 Task: Create a task  Integrate website with a new search engine optimization (SEO) tool , assign it to team member softage.1@softage.net in the project AutoBoost and update the status of the task to  On Track  , set the priority of the task to Low
Action: Mouse moved to (81, 277)
Screenshot: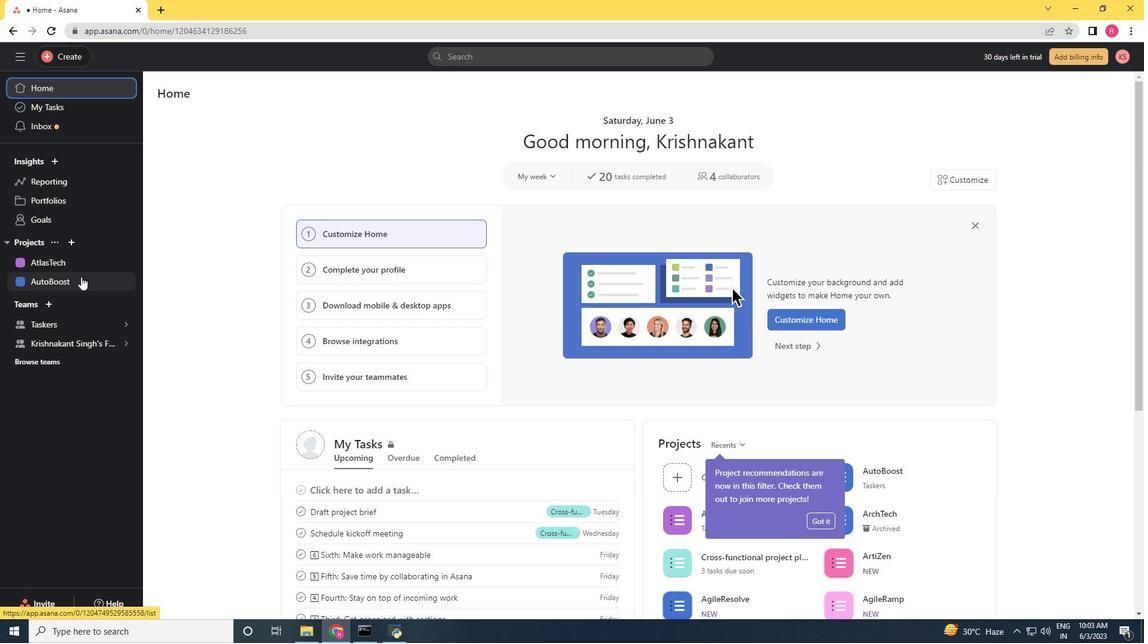 
Action: Mouse pressed left at (81, 277)
Screenshot: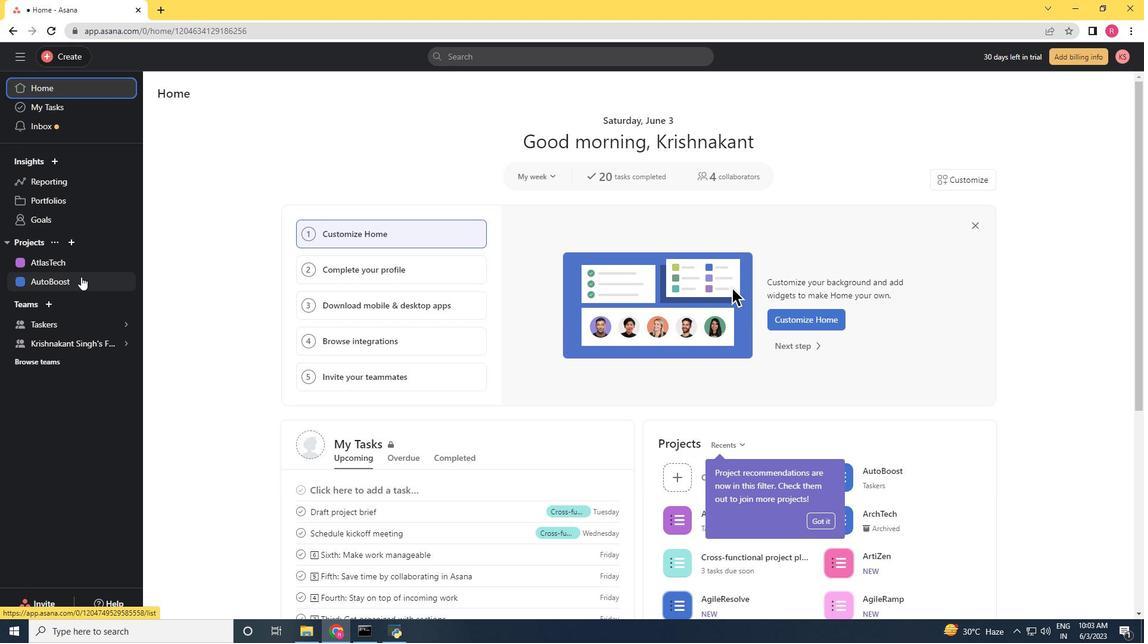 
Action: Mouse moved to (69, 61)
Screenshot: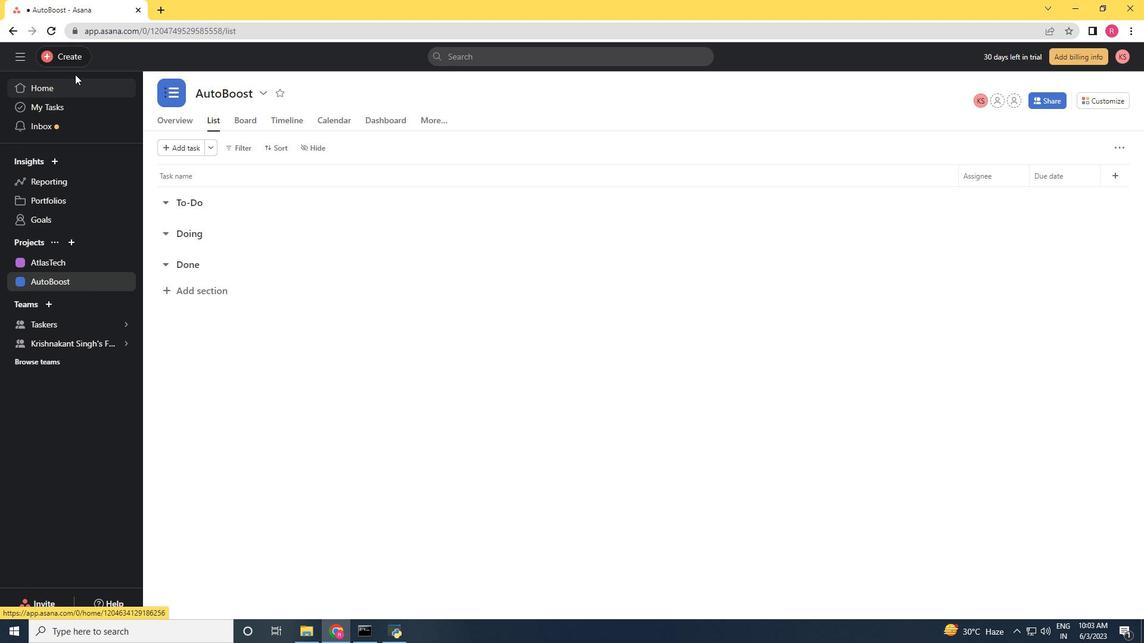 
Action: Mouse pressed left at (69, 61)
Screenshot: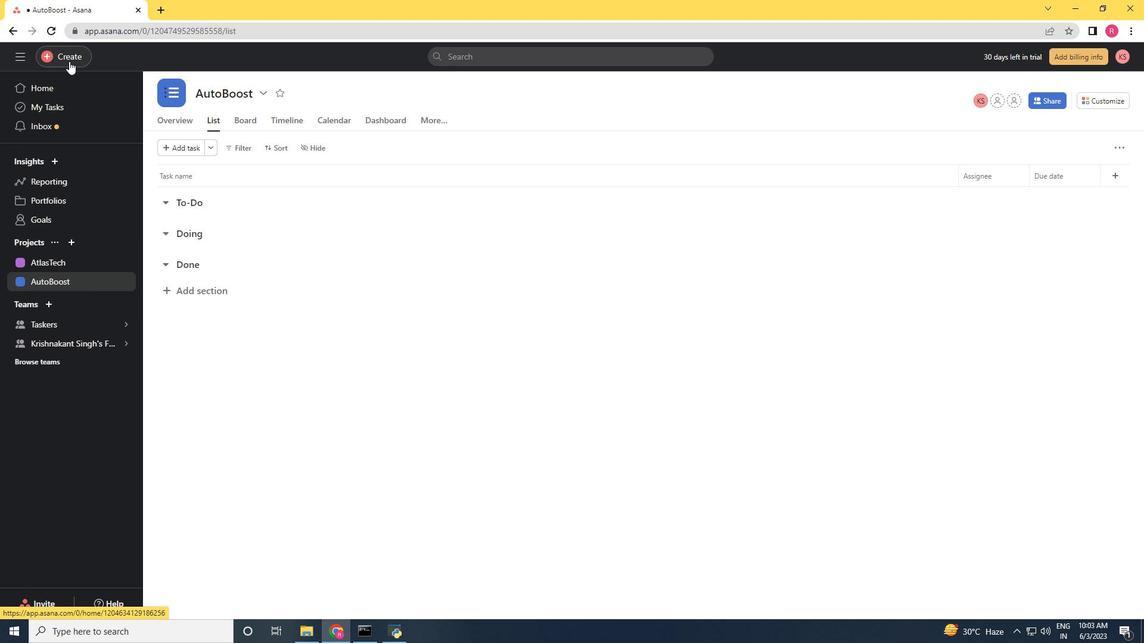 
Action: Mouse moved to (165, 65)
Screenshot: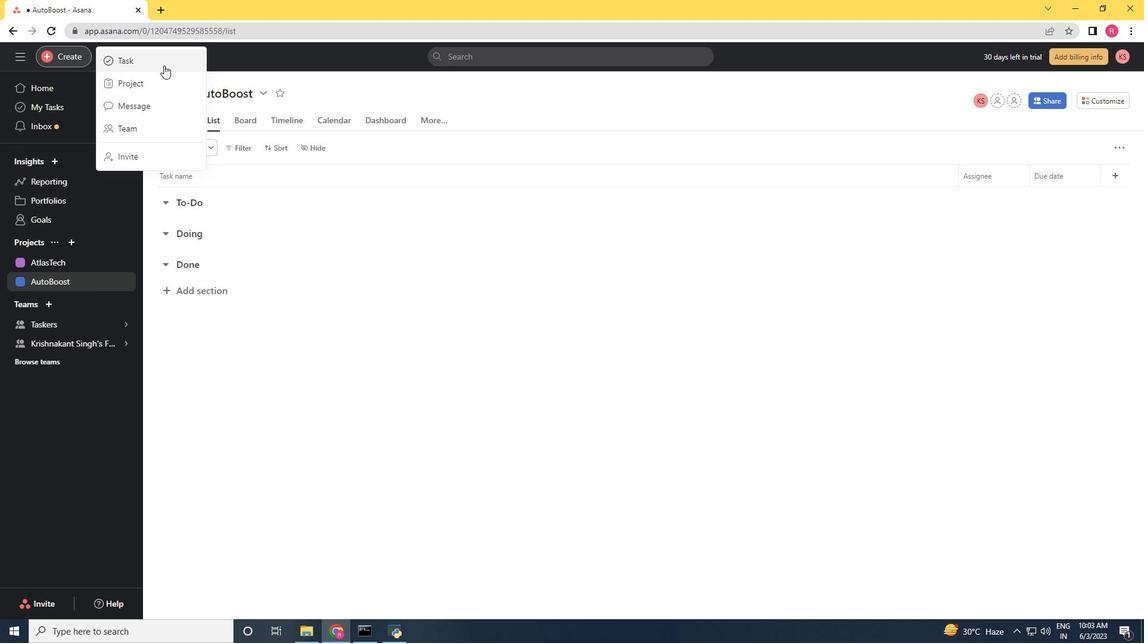
Action: Mouse pressed left at (165, 65)
Screenshot: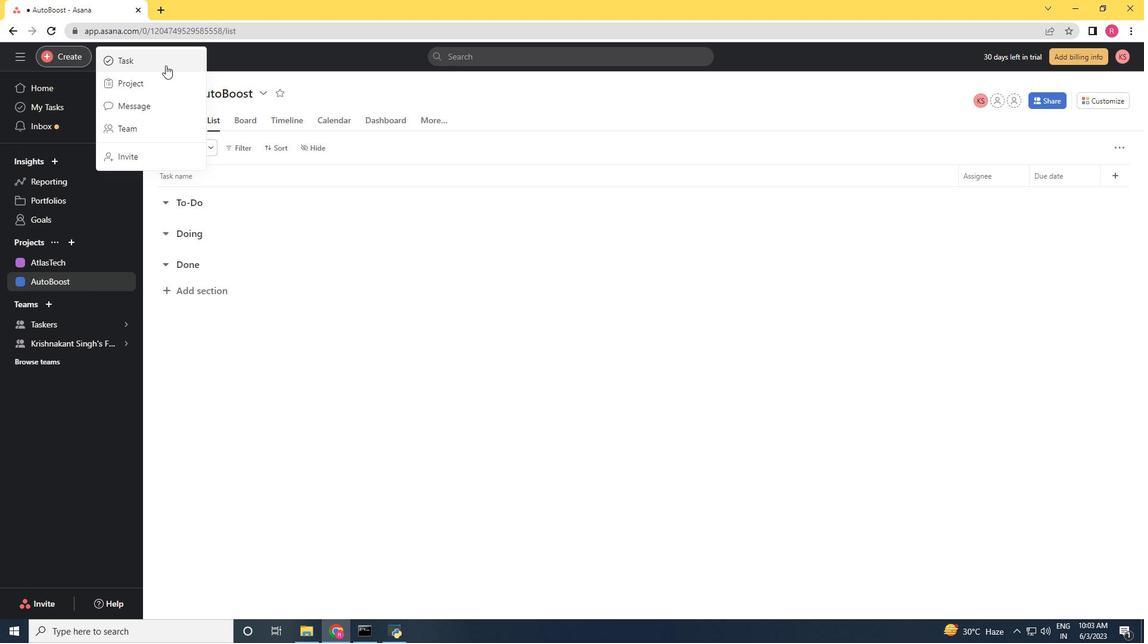 
Action: Mouse moved to (148, 71)
Screenshot: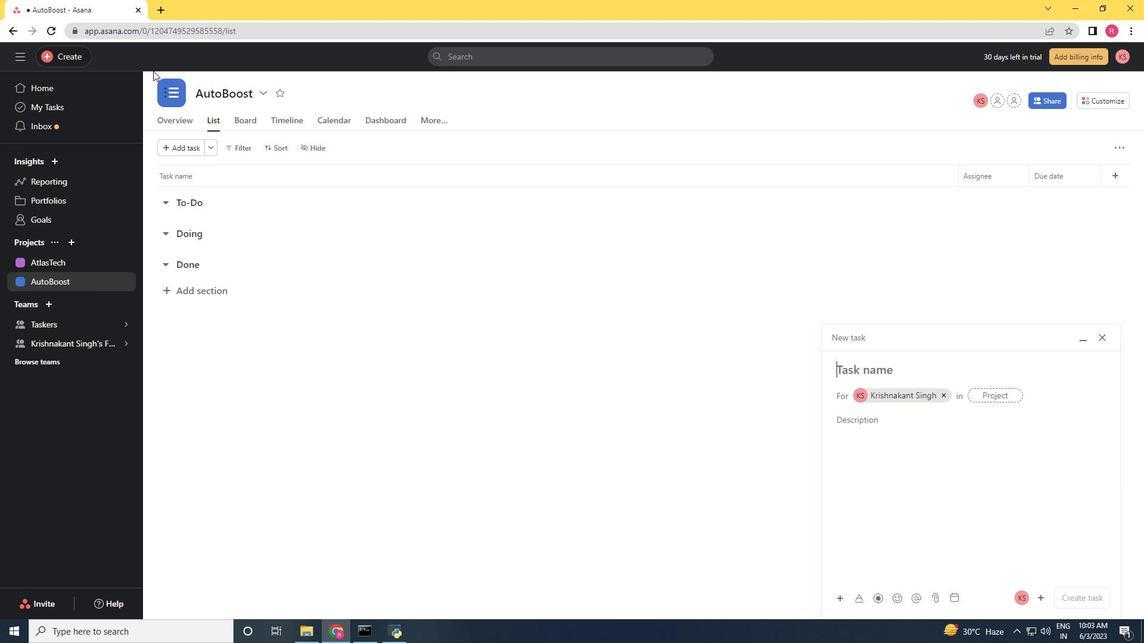 
Action: Key pressed <Key.shift>Integrate<Key.space>website<Key.space>with<Key.space>a<Key.space>new<Key.space>search<Key.space>engine<Key.space>optimization<Key.space><Key.shift_r><Key.shift_r><Key.shift_r><Key.shift_r>(SEO<Key.shift_r><Key.shift_r><Key.shift_r><Key.shift_r><Key.shift_r><Key.shift_r><Key.shift_r><Key.shift_r>)<Key.space>tool
Screenshot: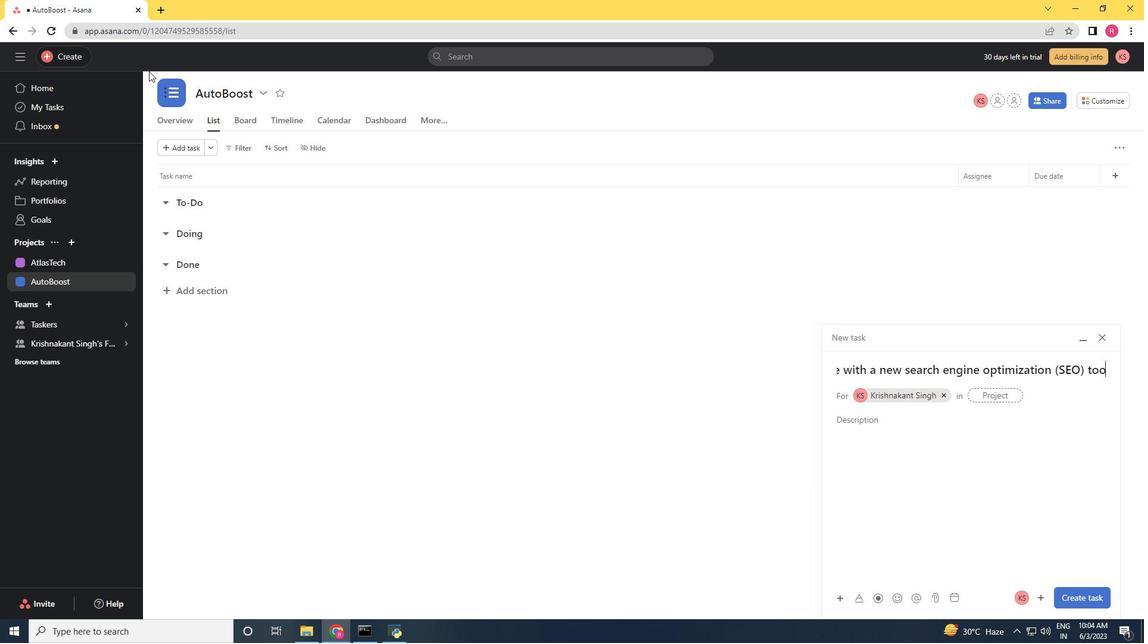 
Action: Mouse moved to (946, 396)
Screenshot: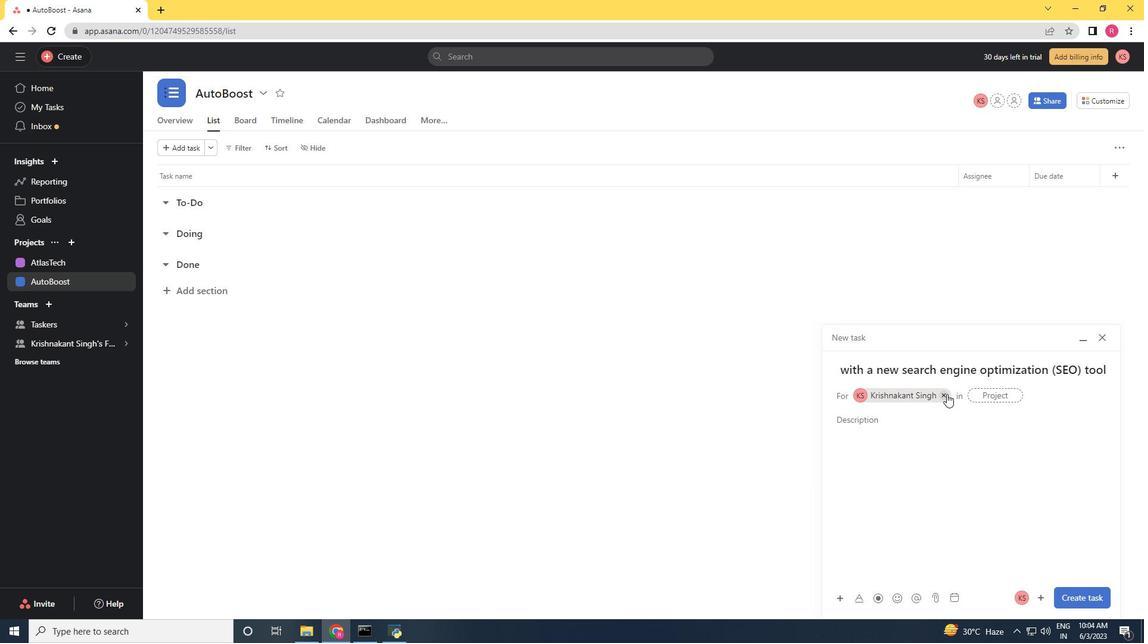 
Action: Mouse pressed left at (946, 396)
Screenshot: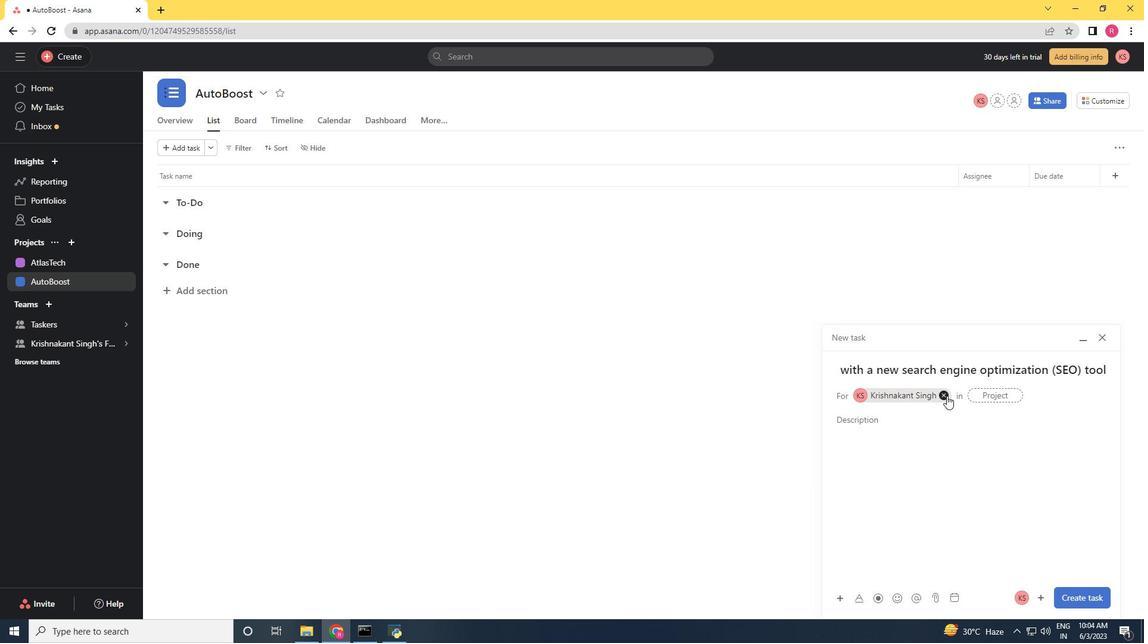 
Action: Mouse moved to (905, 391)
Screenshot: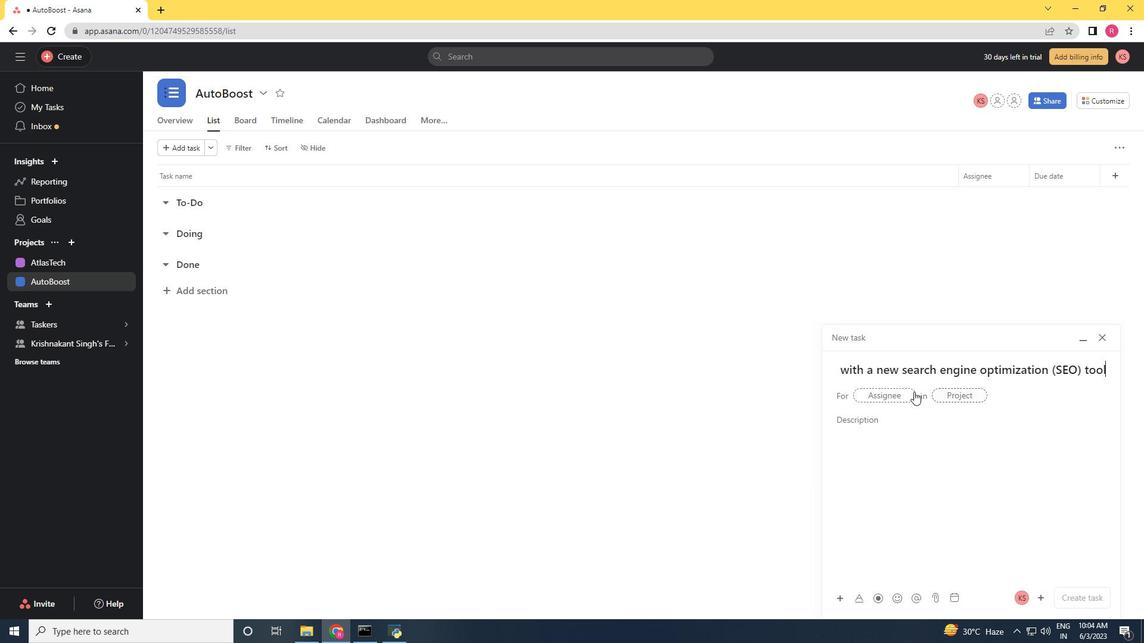 
Action: Mouse pressed left at (905, 391)
Screenshot: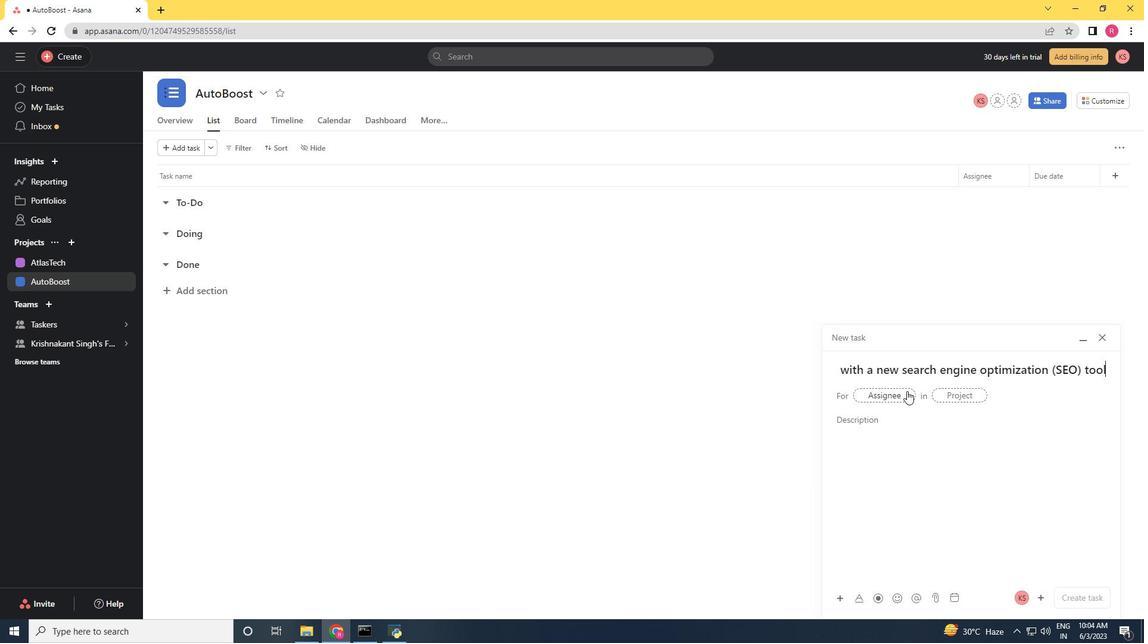 
Action: Mouse moved to (710, 496)
Screenshot: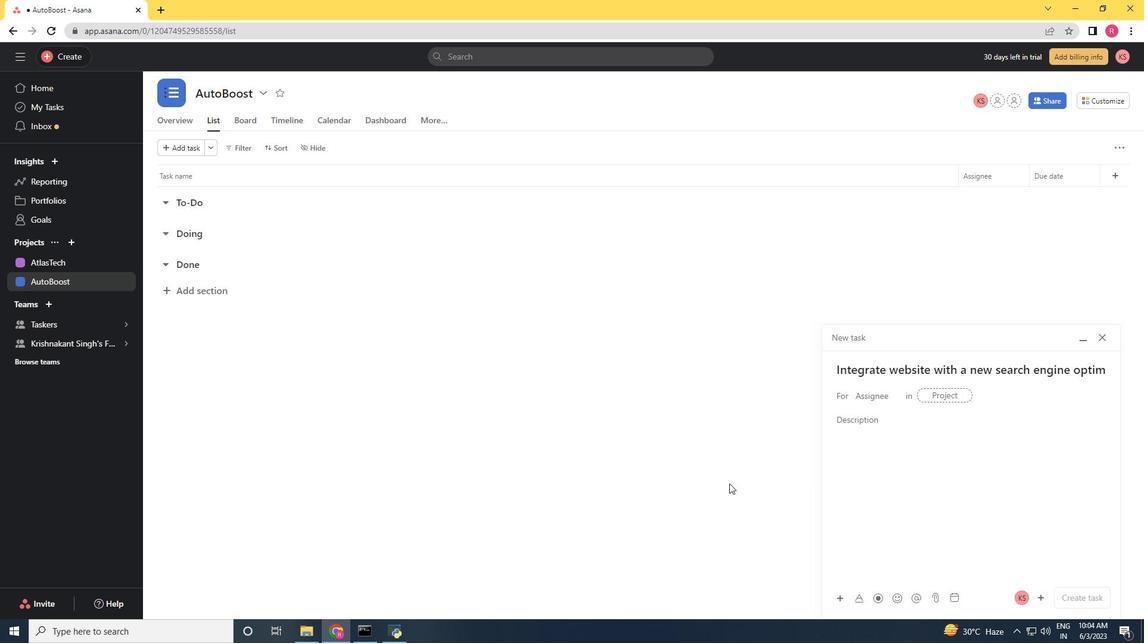 
Action: Key pressed softage.1<Key.shift>@softage.nt<Key.backspace>et
Screenshot: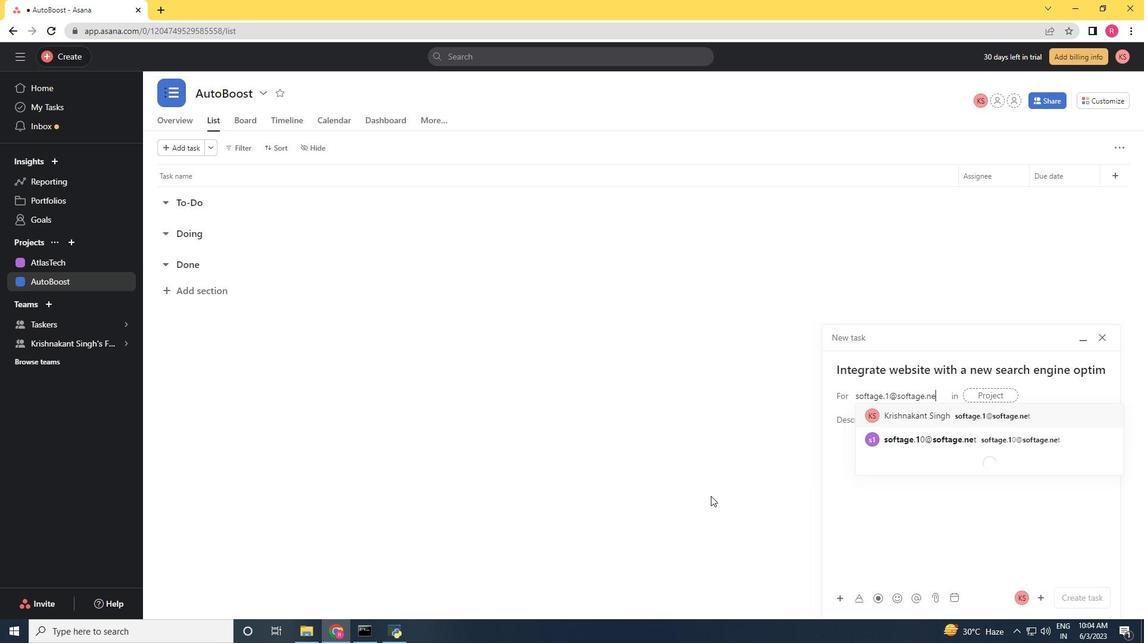 
Action: Mouse moved to (992, 395)
Screenshot: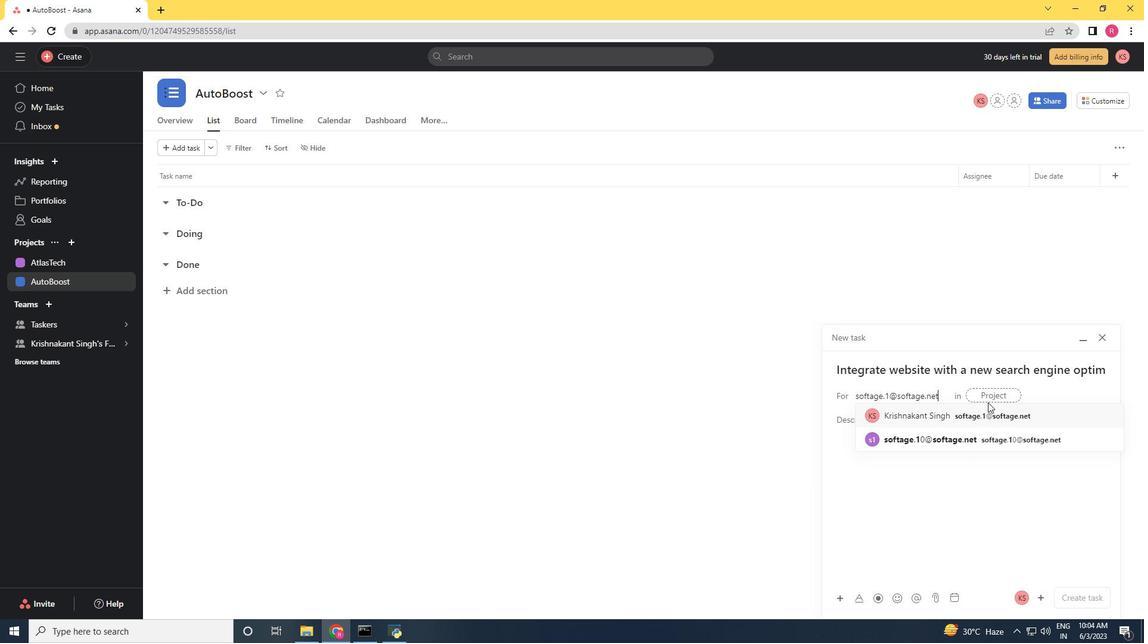 
Action: Mouse pressed left at (992, 395)
Screenshot: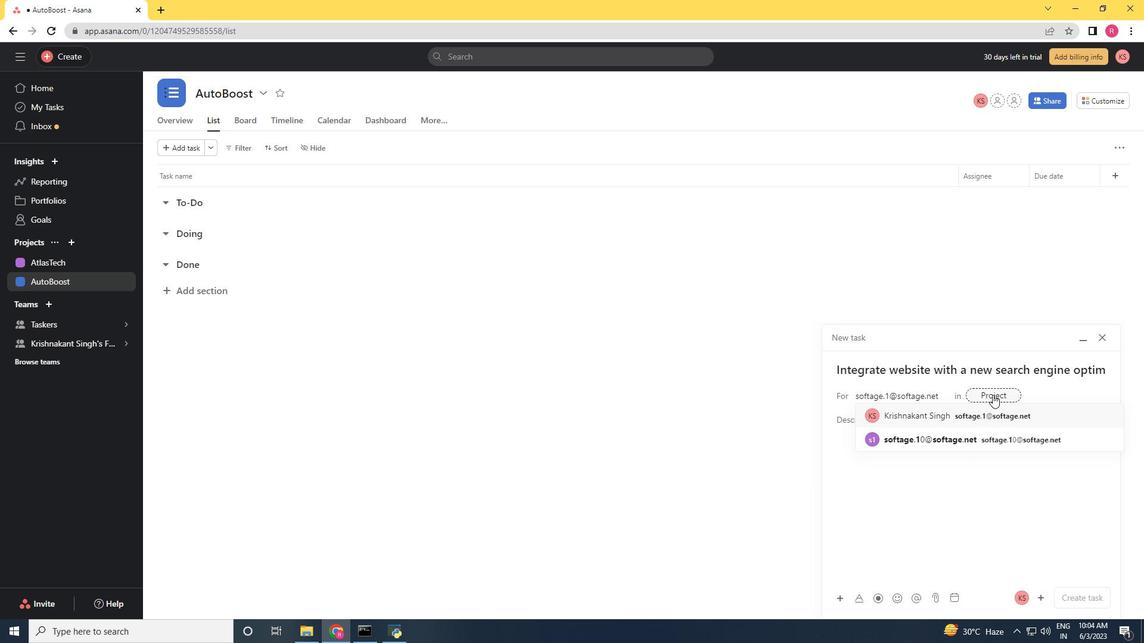 
Action: Mouse moved to (794, 421)
Screenshot: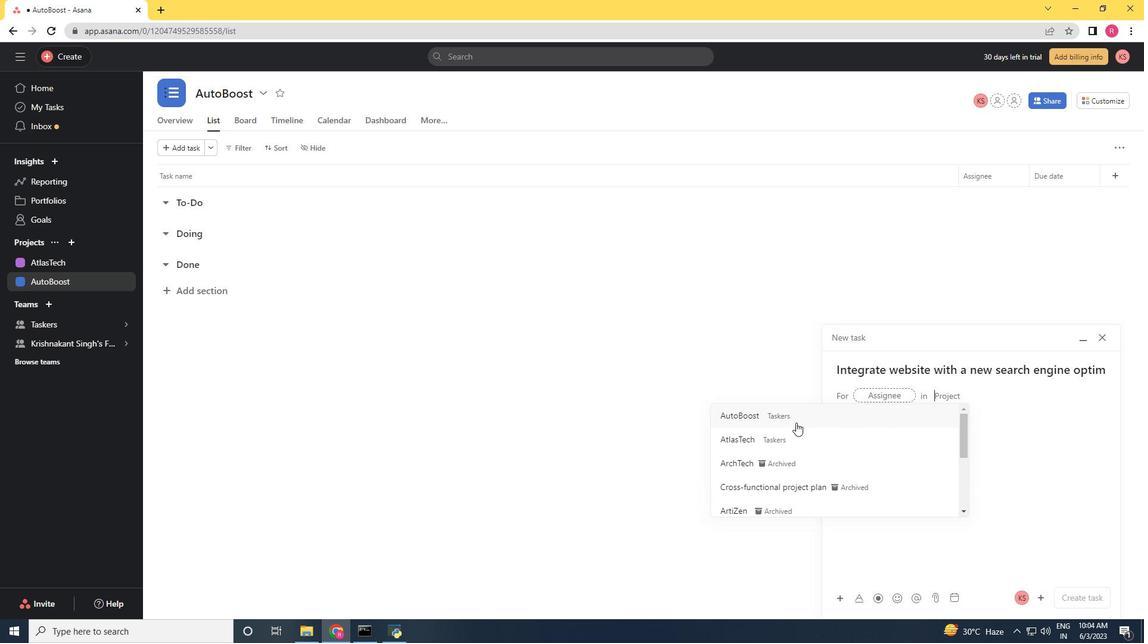 
Action: Mouse pressed left at (794, 421)
Screenshot: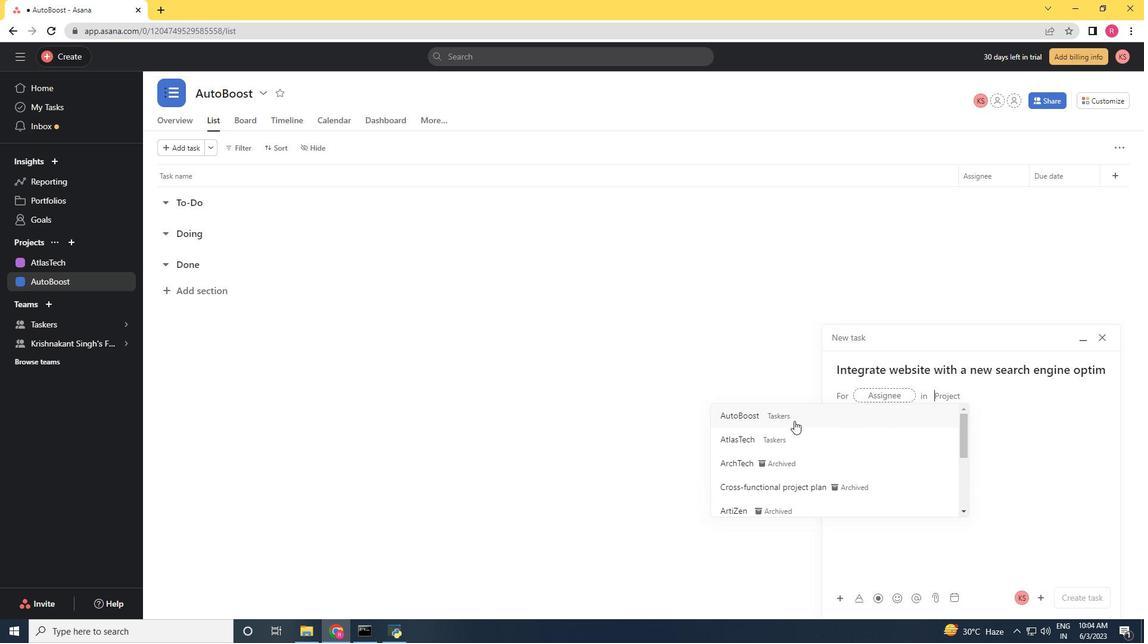 
Action: Mouse moved to (1089, 599)
Screenshot: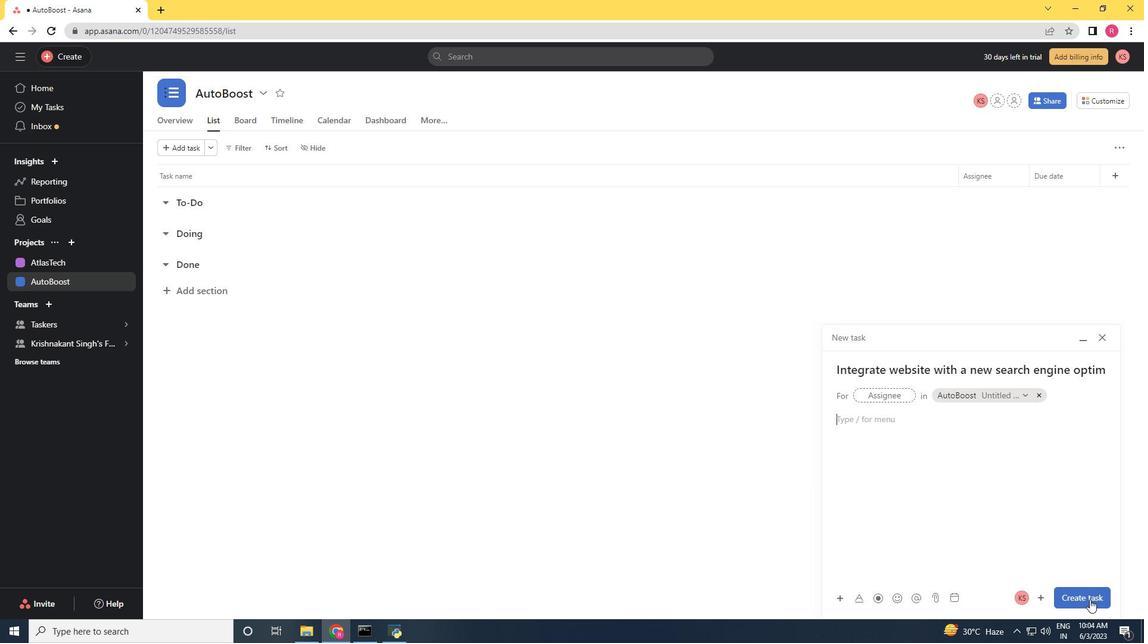 
Action: Mouse pressed left at (1089, 599)
Screenshot: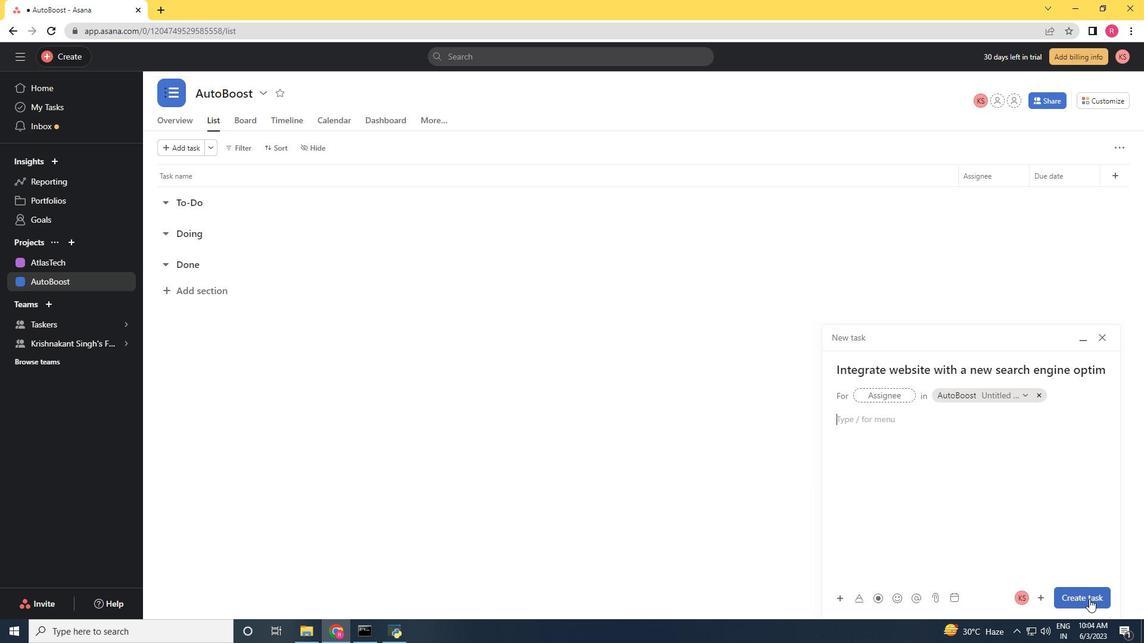 
Action: Mouse moved to (956, 166)
Screenshot: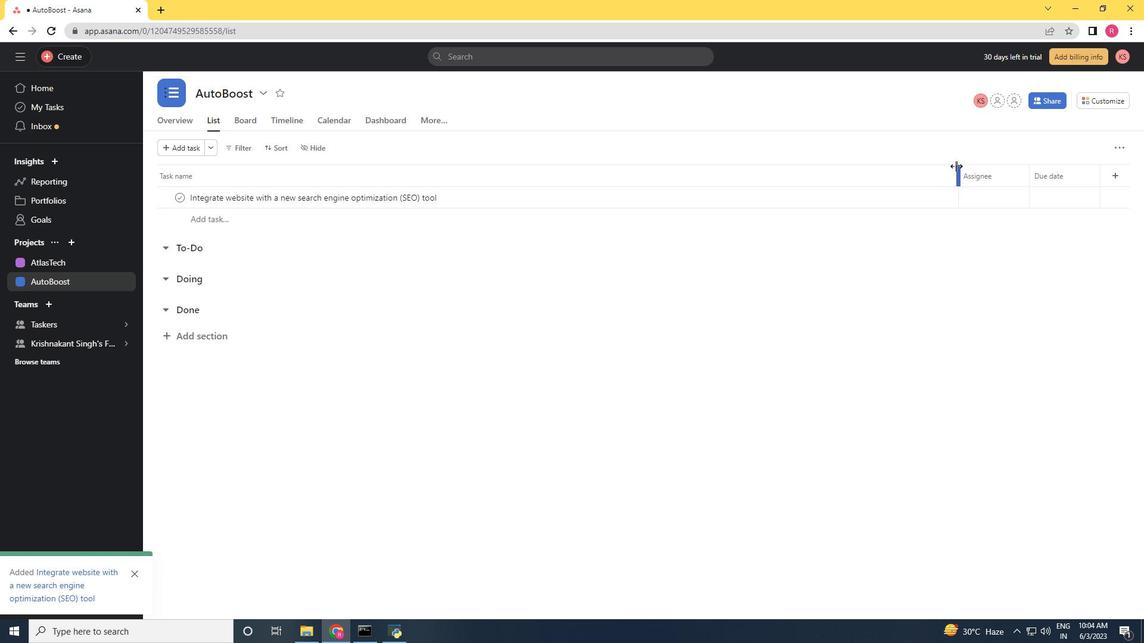 
Action: Mouse pressed left at (956, 166)
Screenshot: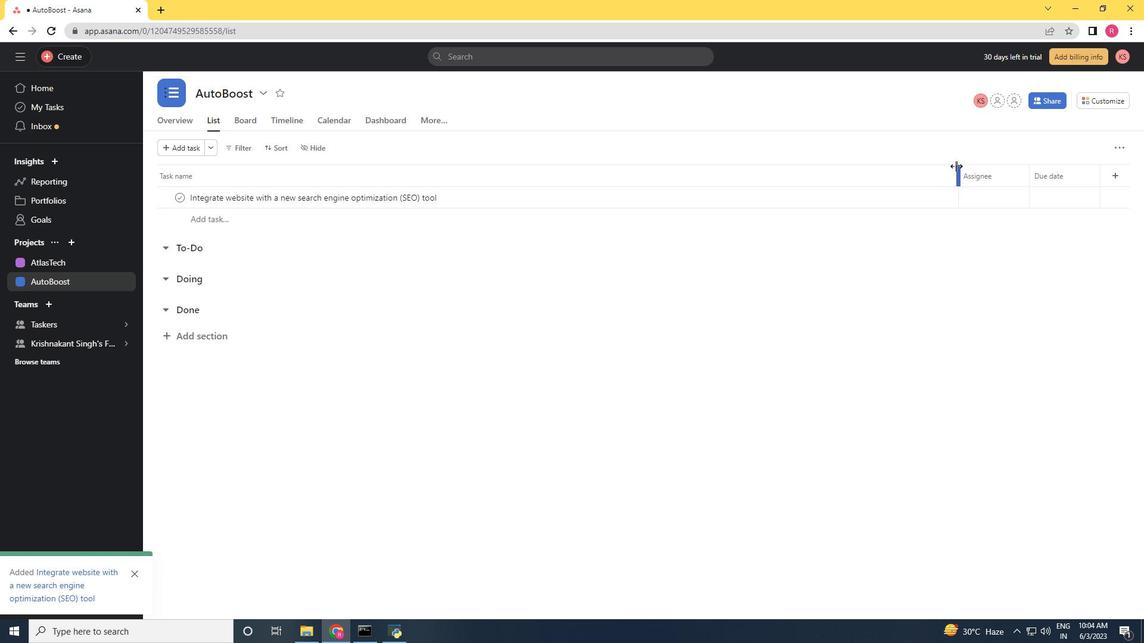 
Action: Mouse moved to (1056, 182)
Screenshot: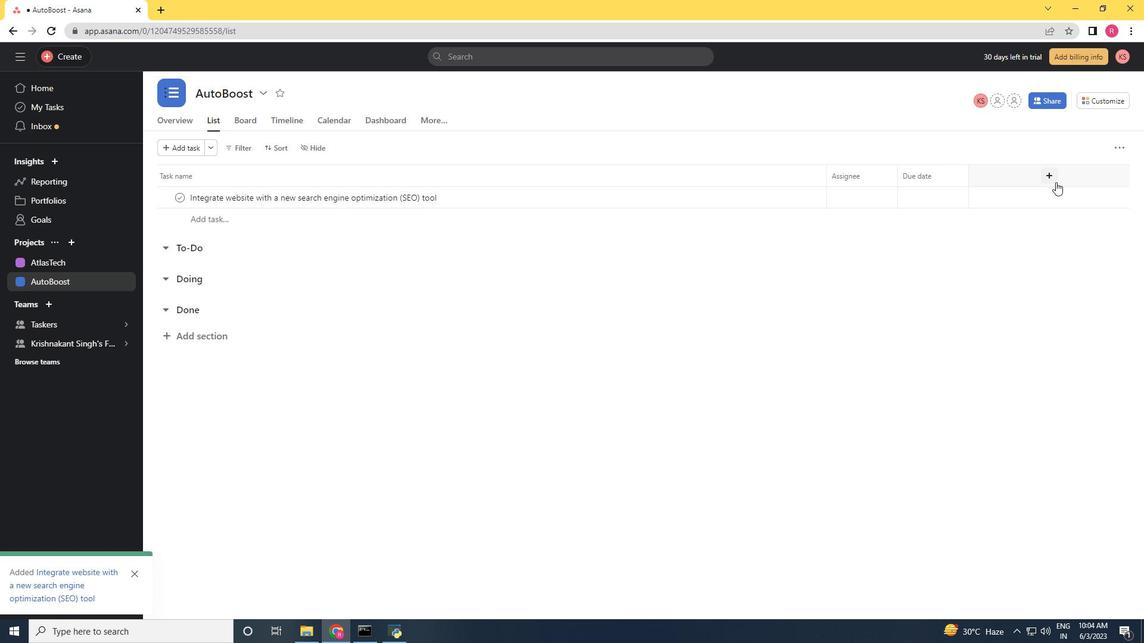 
Action: Mouse pressed left at (1056, 182)
Screenshot: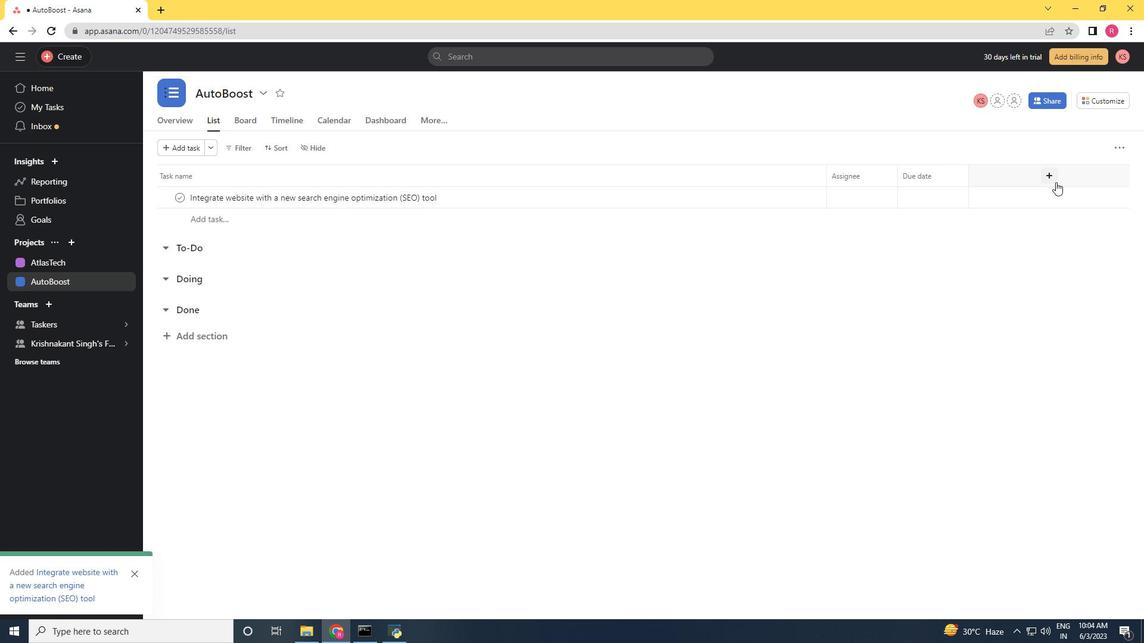 
Action: Mouse moved to (1004, 318)
Screenshot: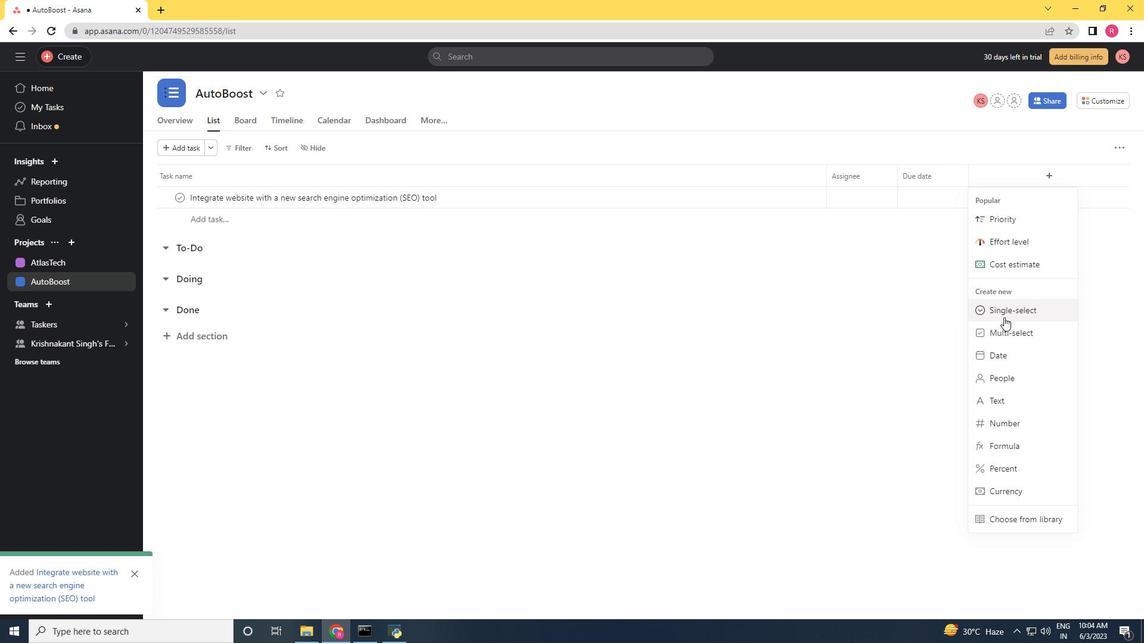 
Action: Mouse pressed left at (1004, 318)
Screenshot: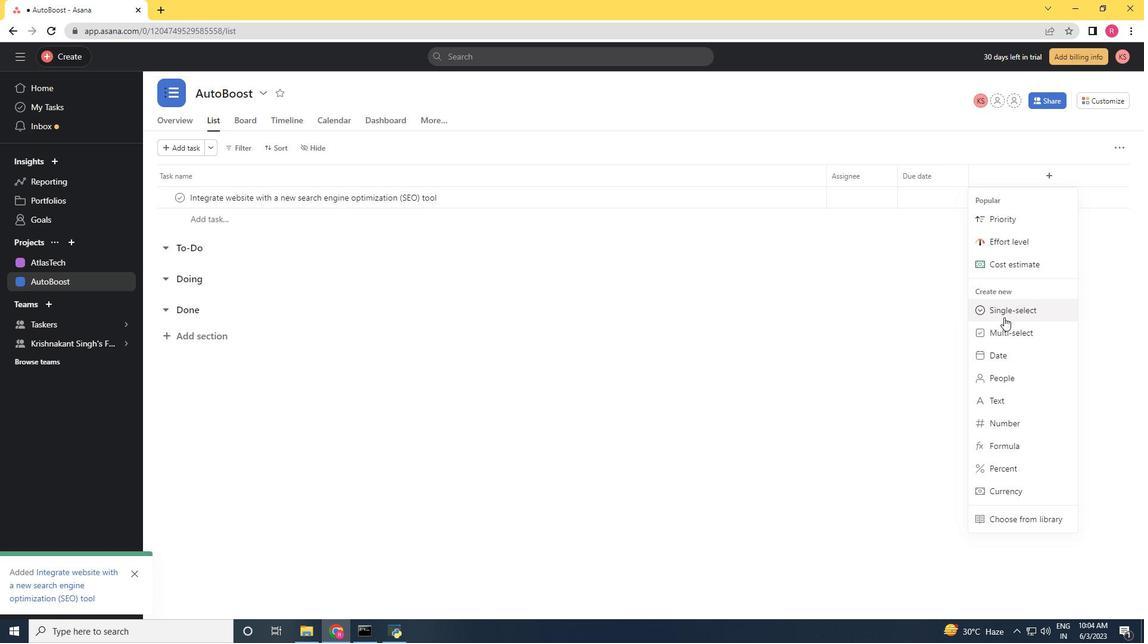 
Action: Mouse moved to (660, 272)
Screenshot: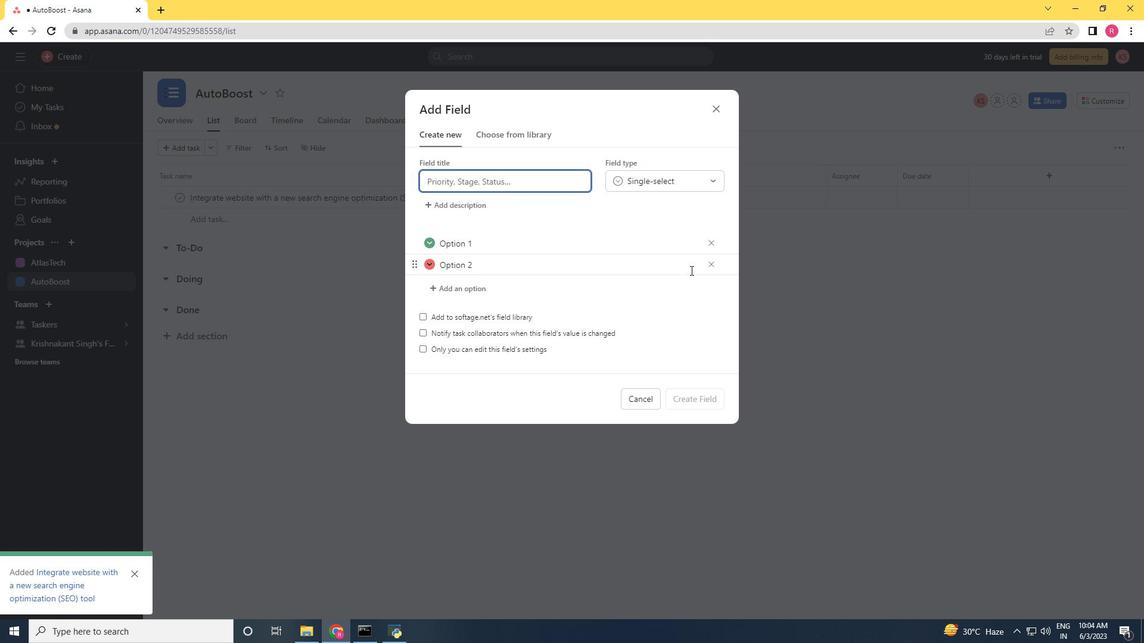 
Action: Key pressed <Key.shift>Status
Screenshot: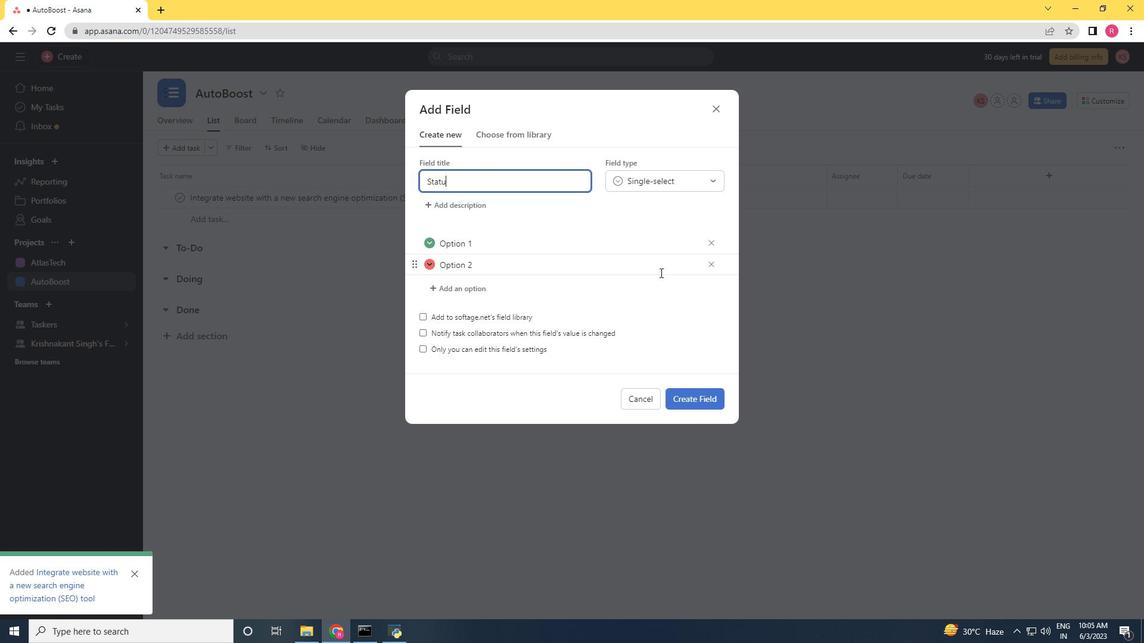 
Action: Mouse moved to (709, 240)
Screenshot: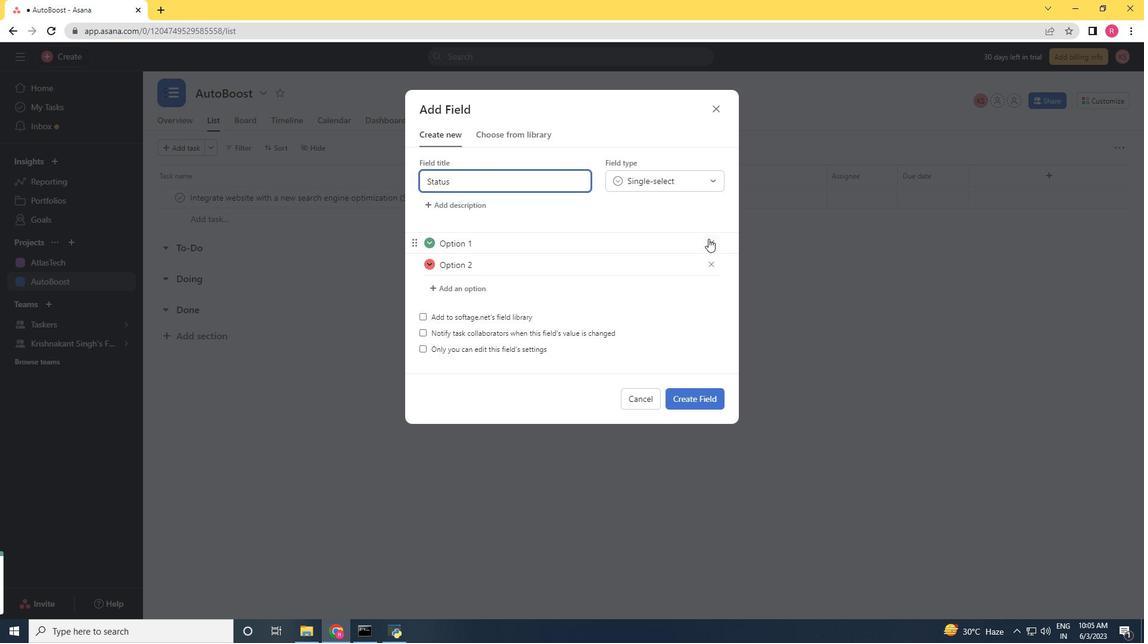 
Action: Mouse pressed left at (709, 240)
Screenshot: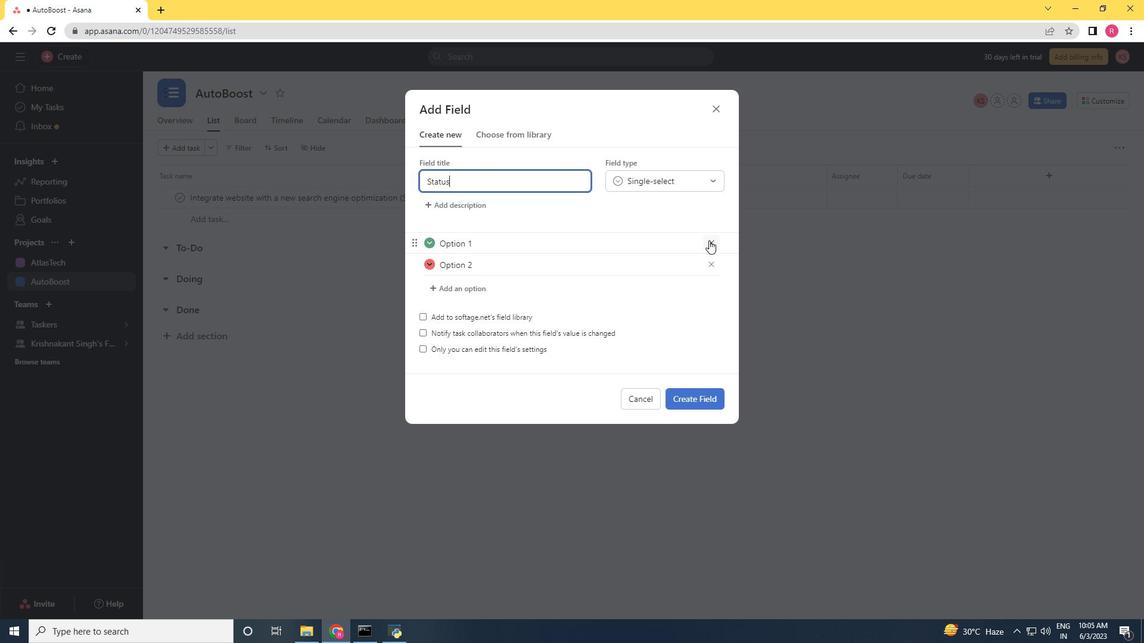 
Action: Mouse moved to (711, 246)
Screenshot: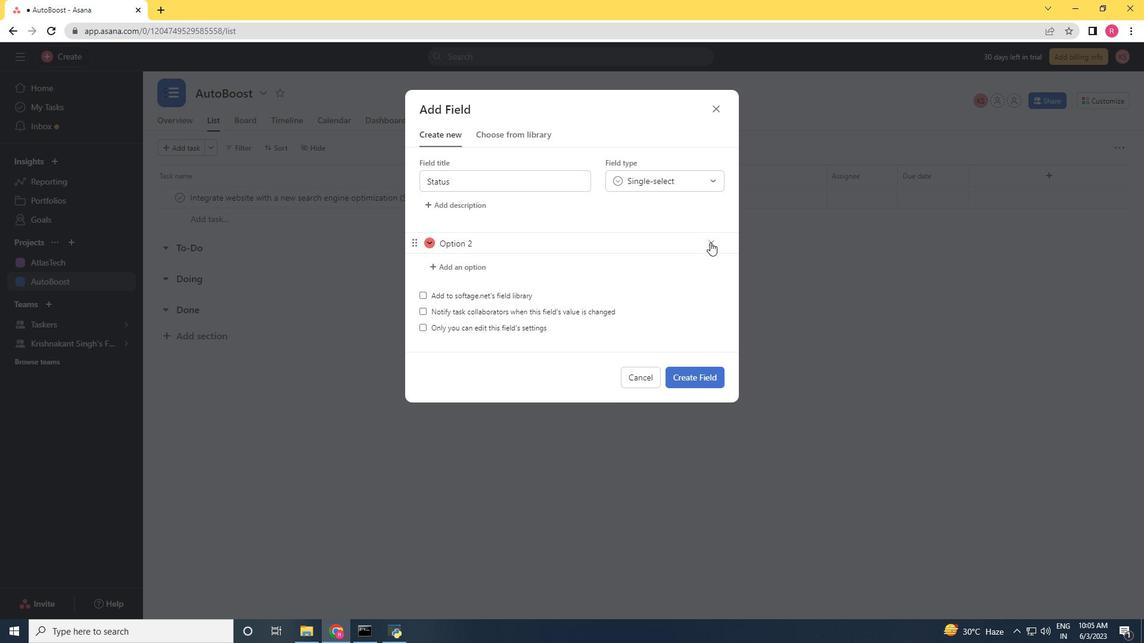 
Action: Mouse pressed left at (711, 246)
Screenshot: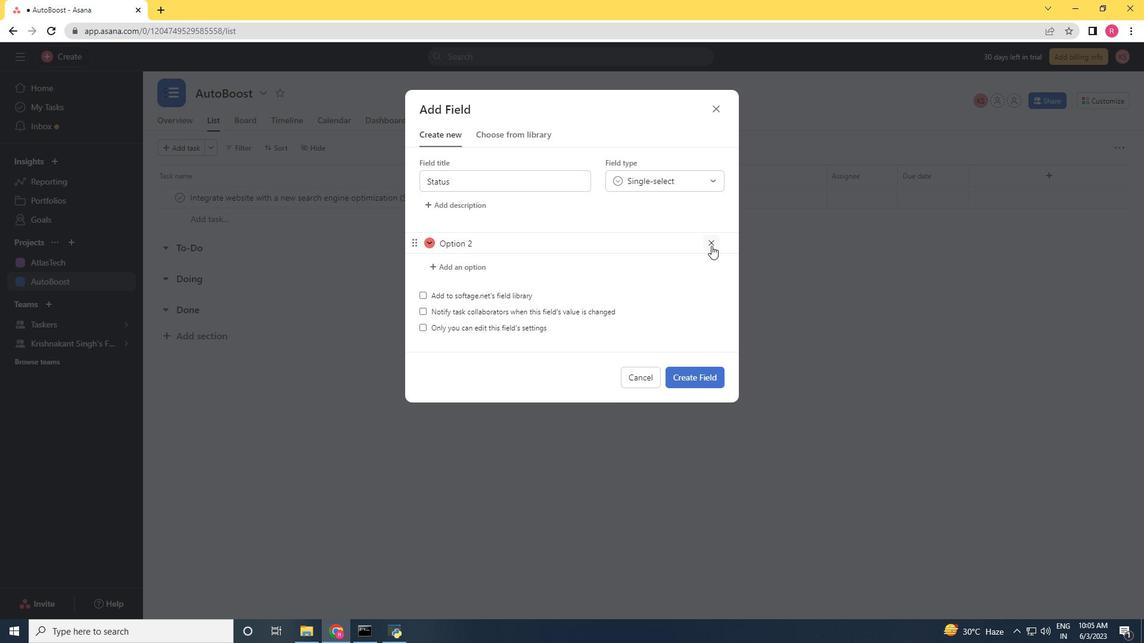
Action: Mouse moved to (493, 241)
Screenshot: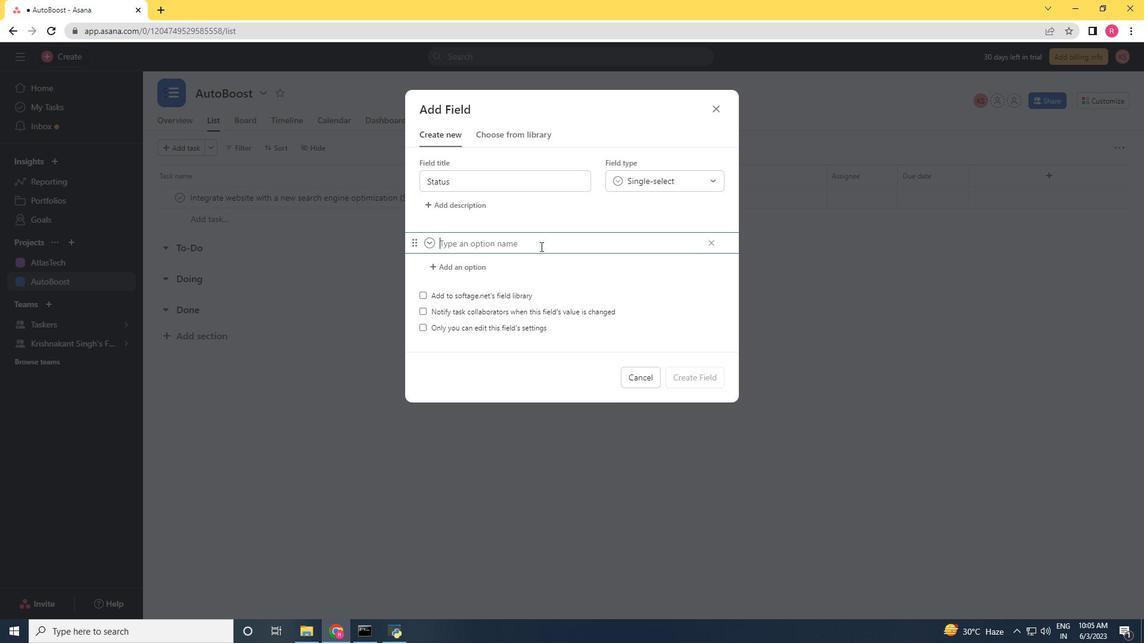 
Action: Mouse pressed left at (493, 241)
Screenshot: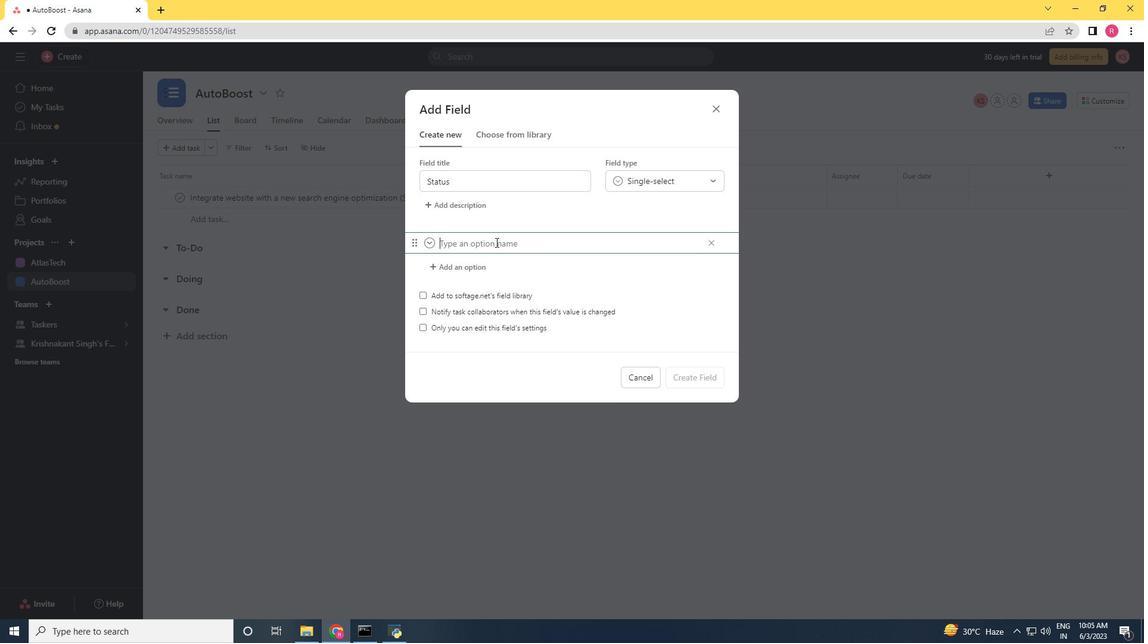 
Action: Key pressed <Key.shift>A<Key.backspace><Key.shift>On<Key.space><Key.shift>Track<Key.enter><Key.shift>Off<Key.space><Key.shift>Tracak<Key.backspace><Key.backspace><Key.backspace>ck\<Key.backspace><Key.enter><Key.shift><Key.shift><Key.shift><Key.shift><Key.shift><Key.shift>At<Key.space><Key.shift><Key.shift><Key.shift><Key.shift><Key.shift>Risk
Screenshot: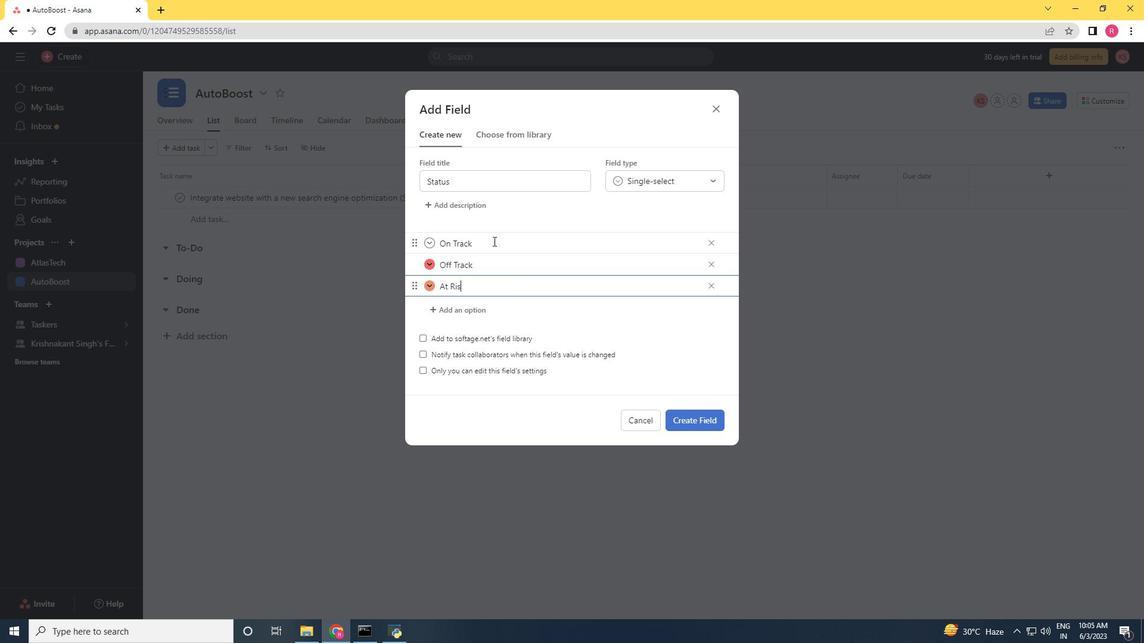 
Action: Mouse moved to (430, 238)
Screenshot: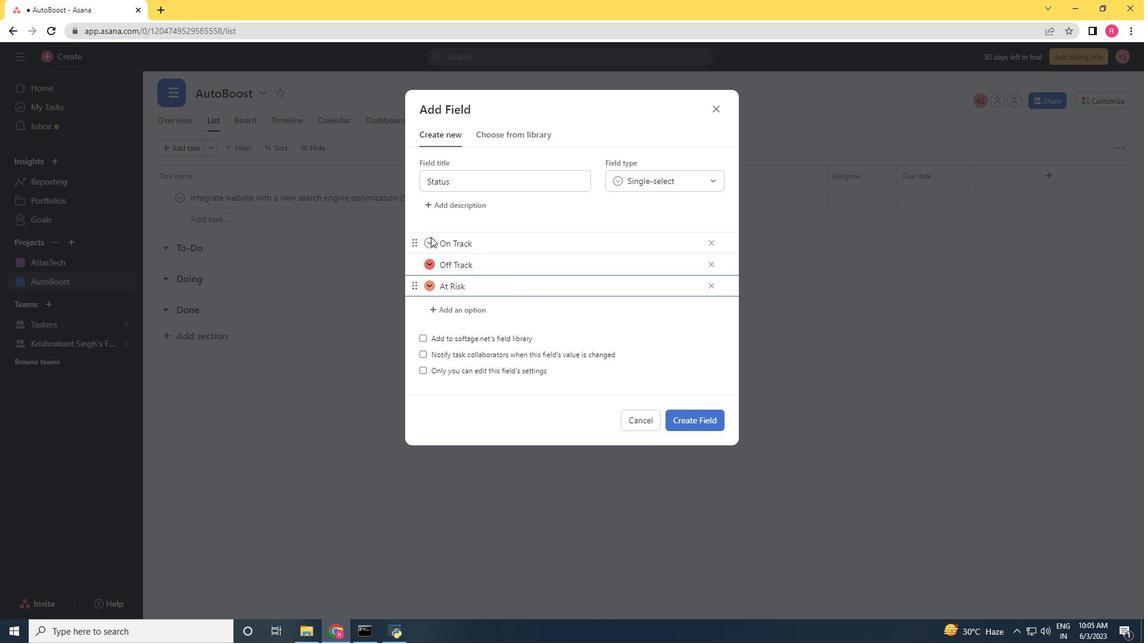 
Action: Mouse pressed left at (430, 238)
Screenshot: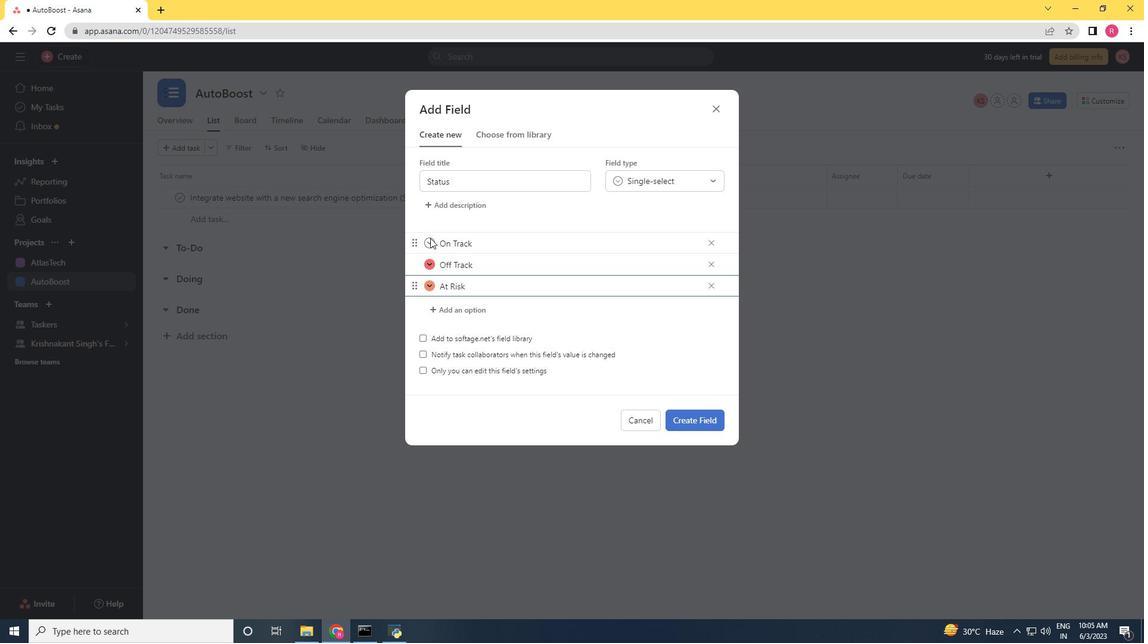 
Action: Mouse moved to (365, 262)
Screenshot: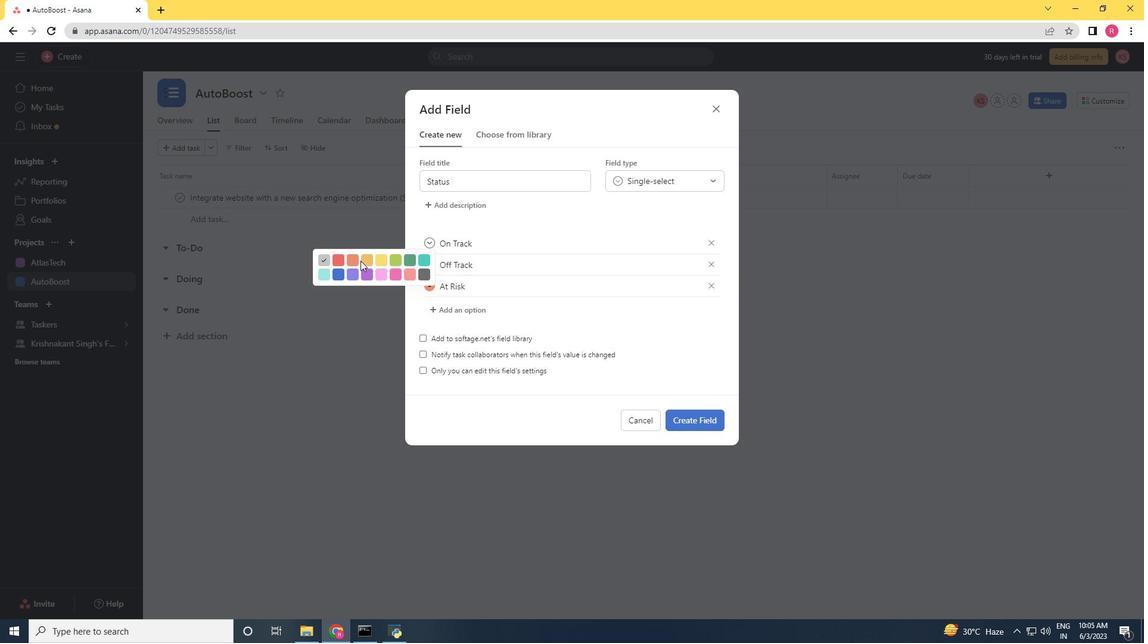 
Action: Mouse pressed left at (365, 262)
Screenshot: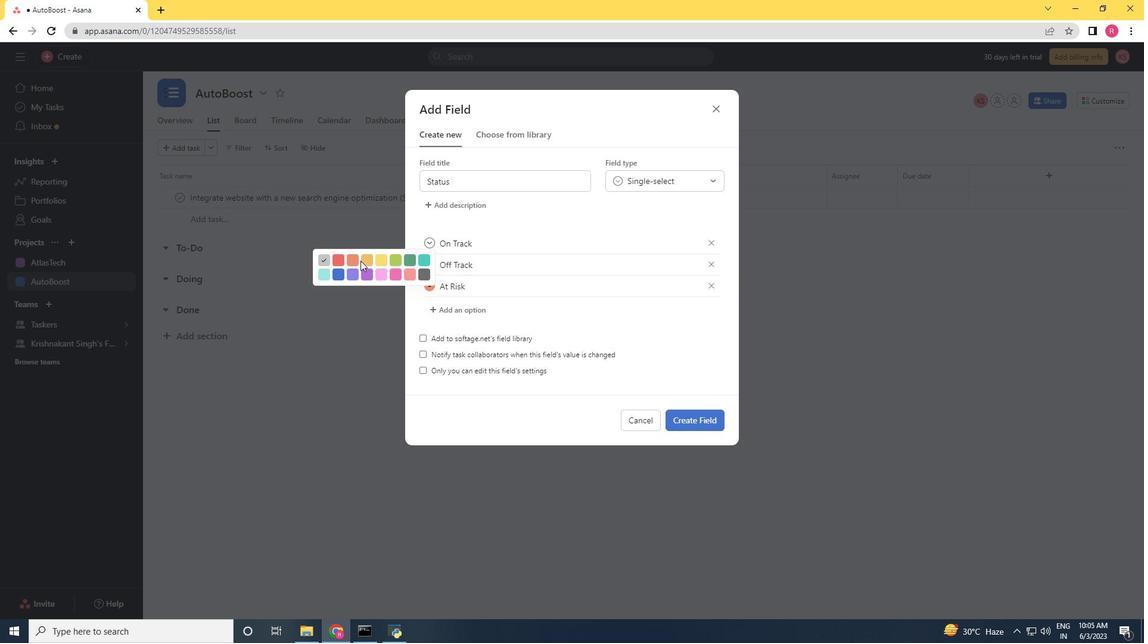 
Action: Mouse moved to (696, 417)
Screenshot: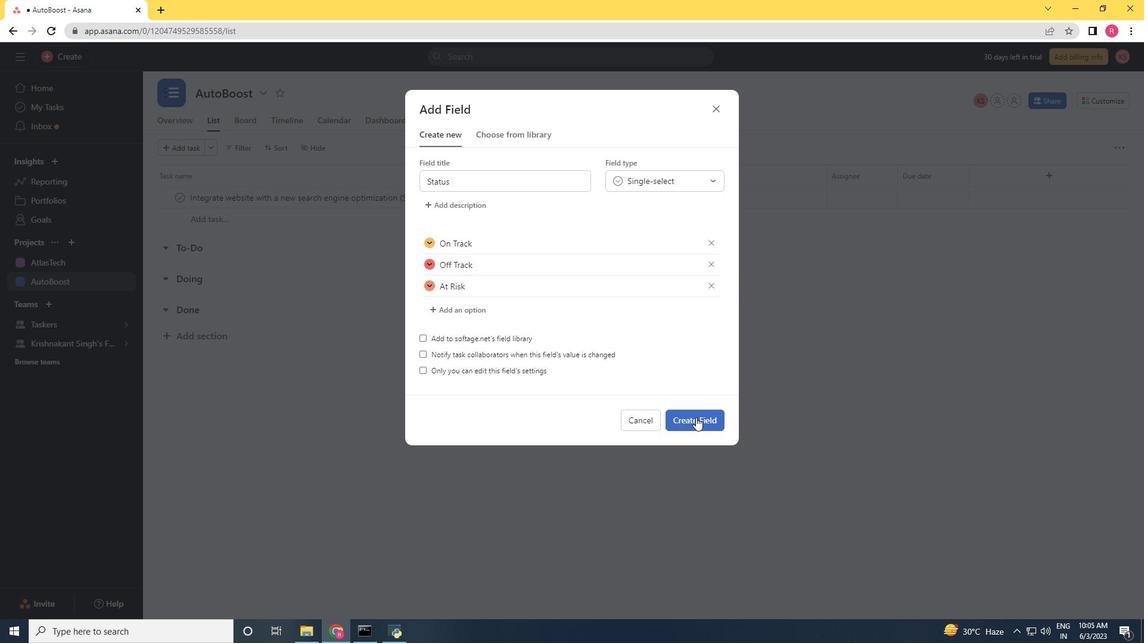 
Action: Mouse pressed left at (696, 417)
Screenshot: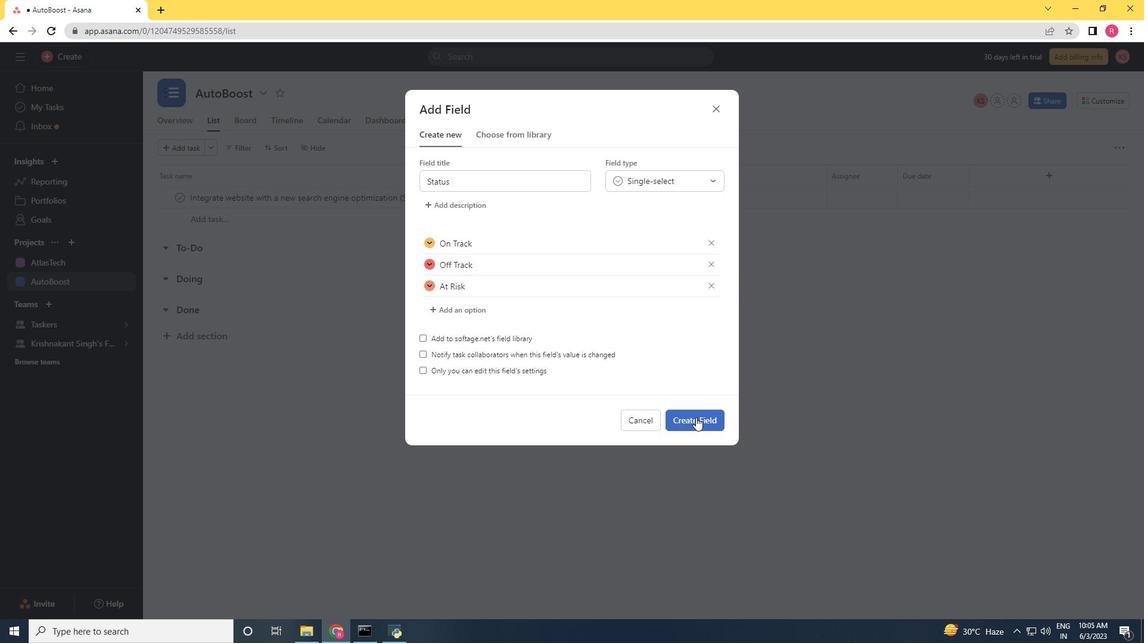 
Action: Mouse moved to (997, 193)
Screenshot: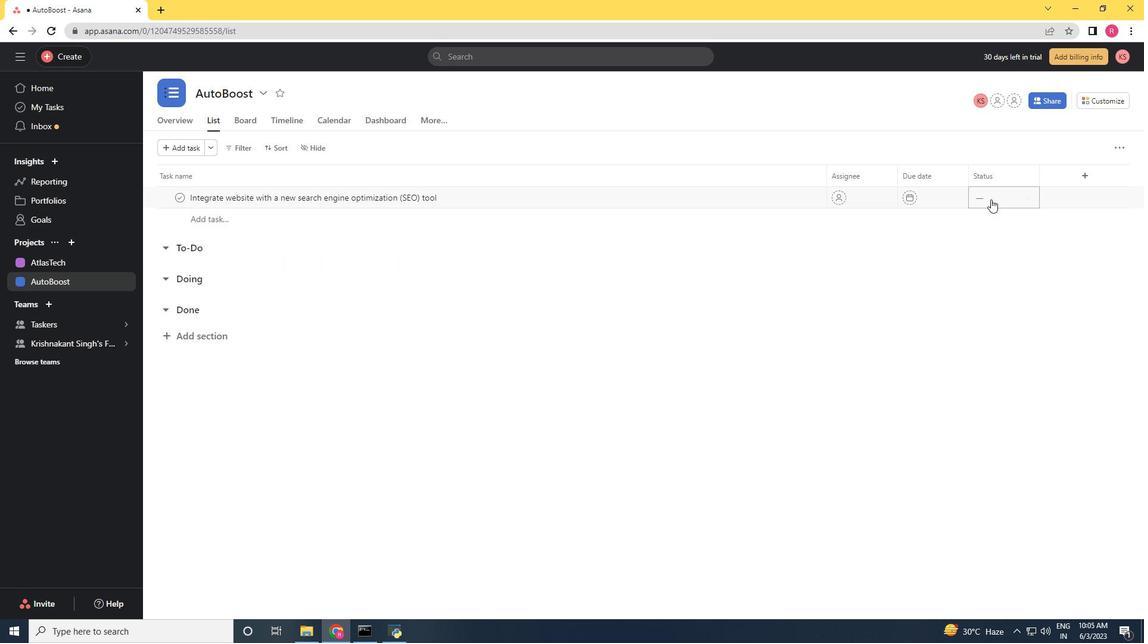 
Action: Mouse pressed left at (997, 193)
Screenshot: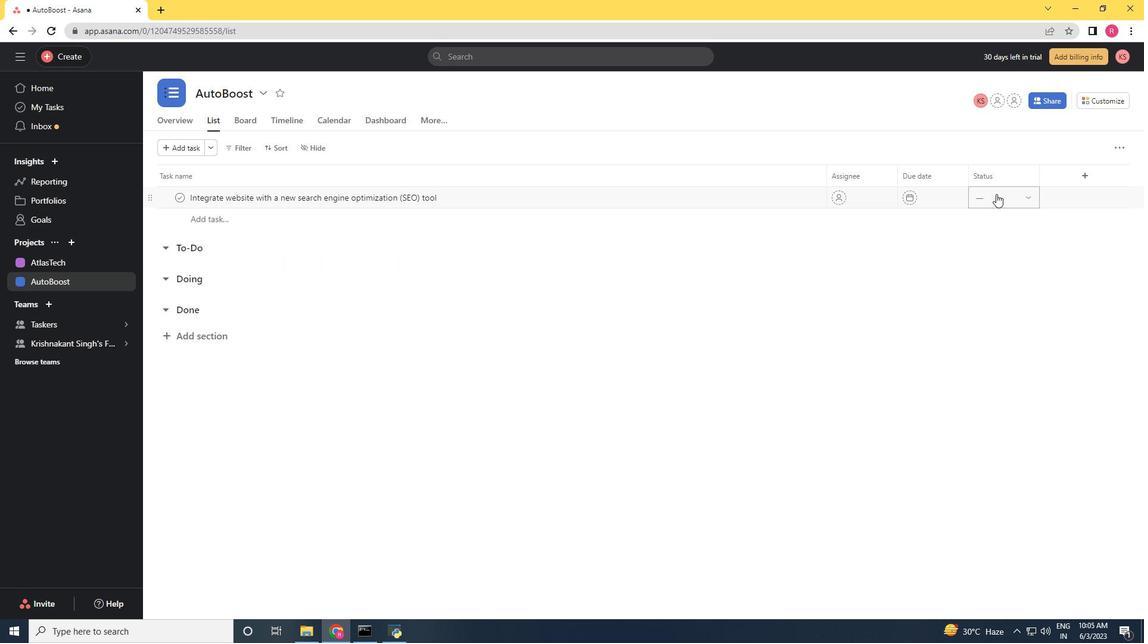 
Action: Mouse moved to (1007, 239)
Screenshot: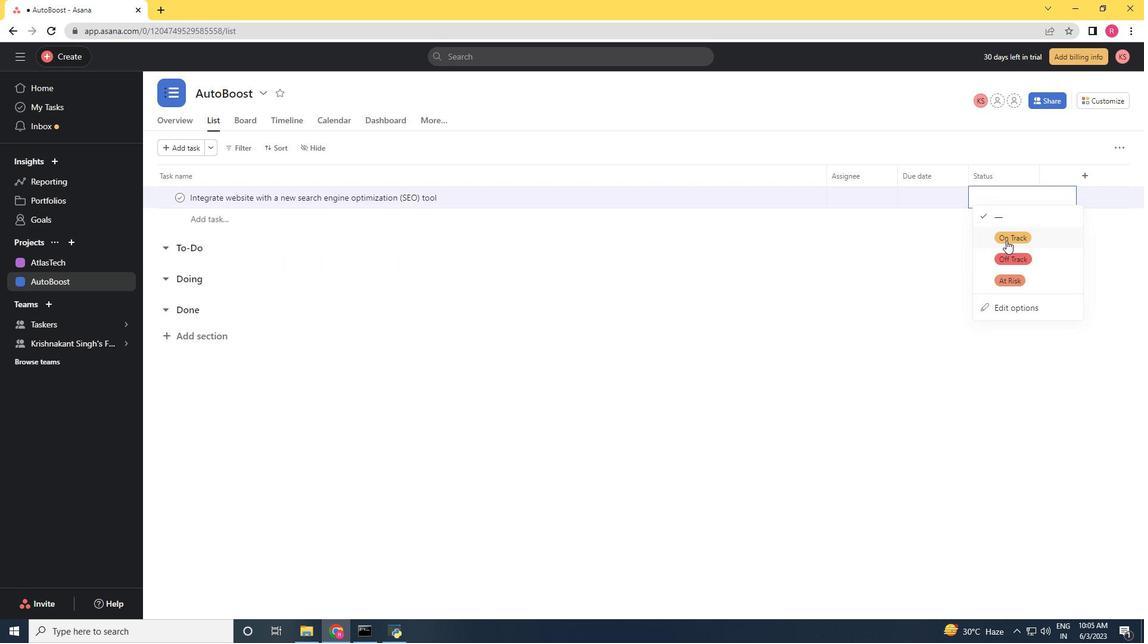 
Action: Mouse pressed left at (1007, 239)
Screenshot: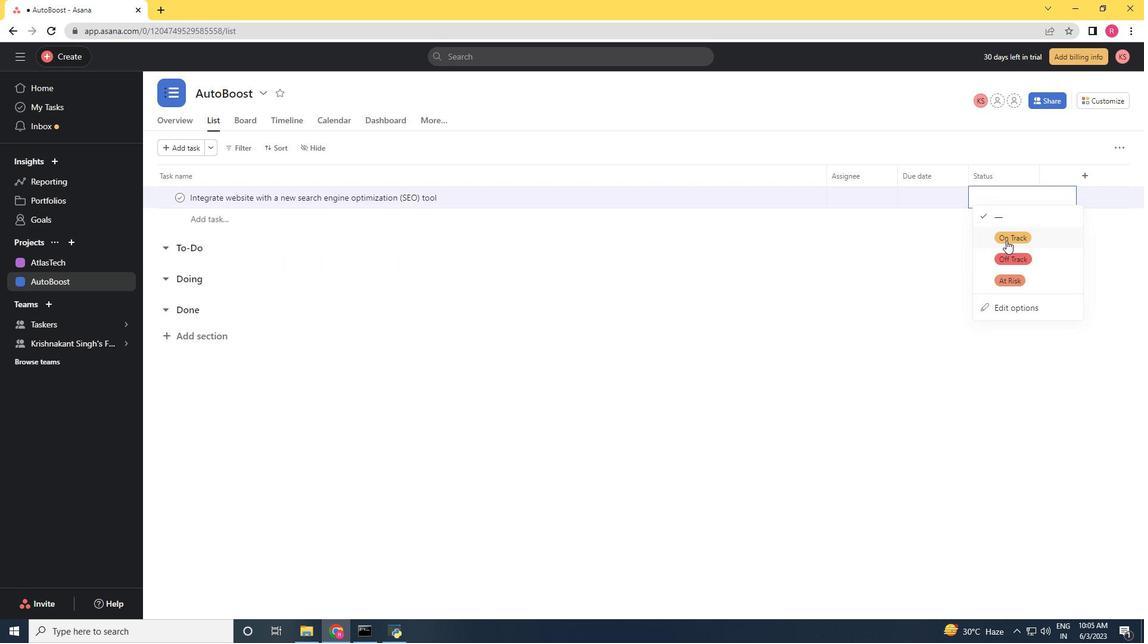 
Action: Mouse moved to (1084, 178)
Screenshot: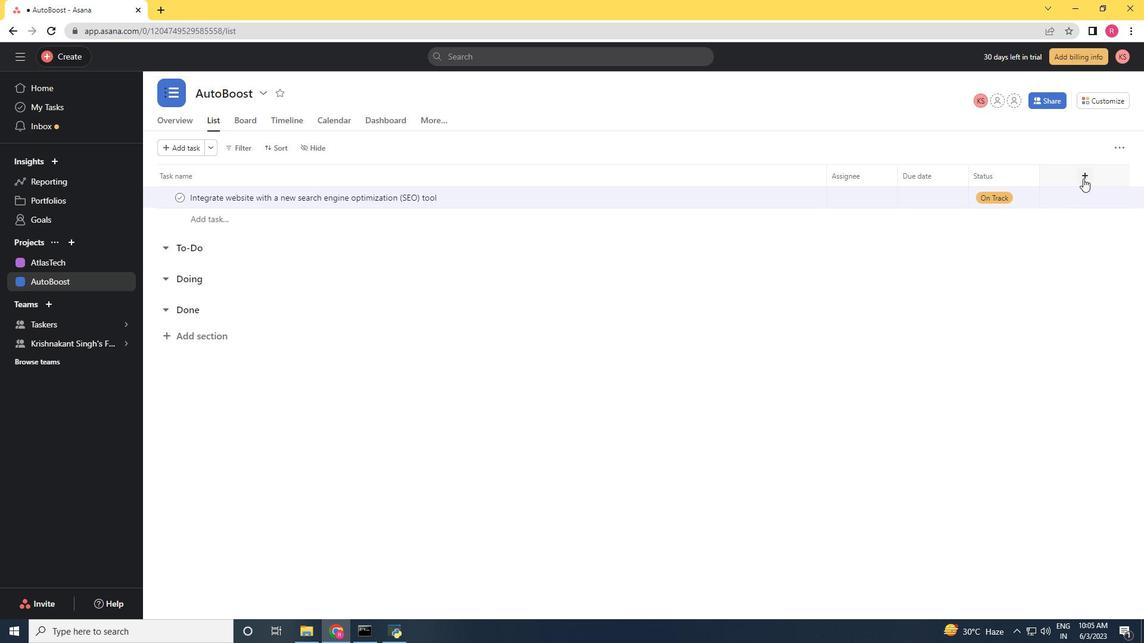 
Action: Mouse pressed left at (1084, 178)
Screenshot: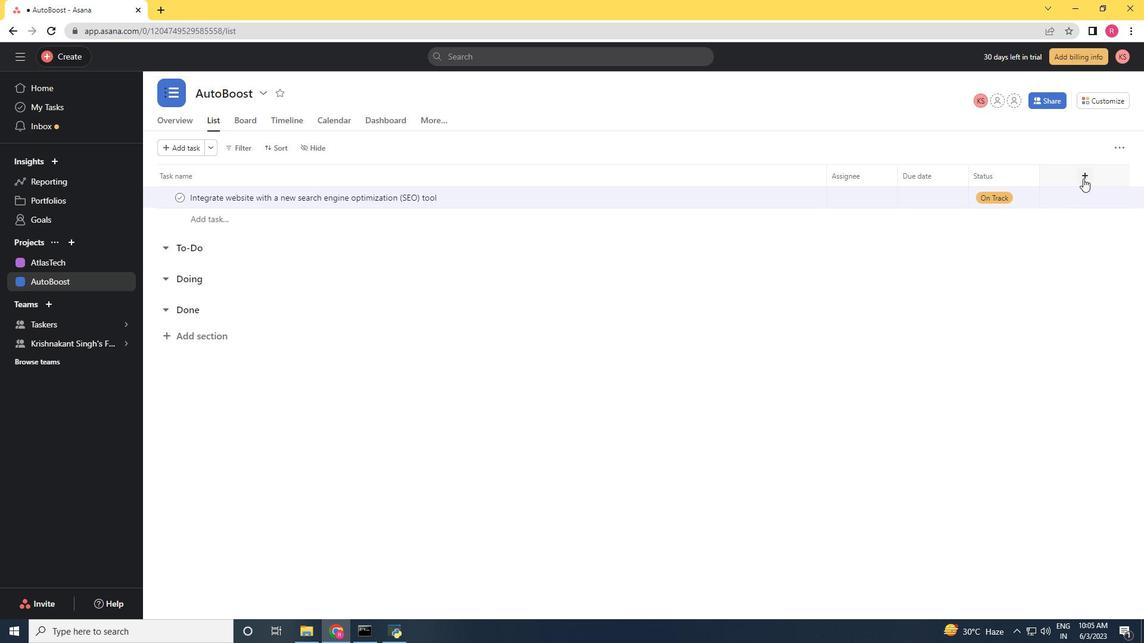 
Action: Mouse moved to (1059, 222)
Screenshot: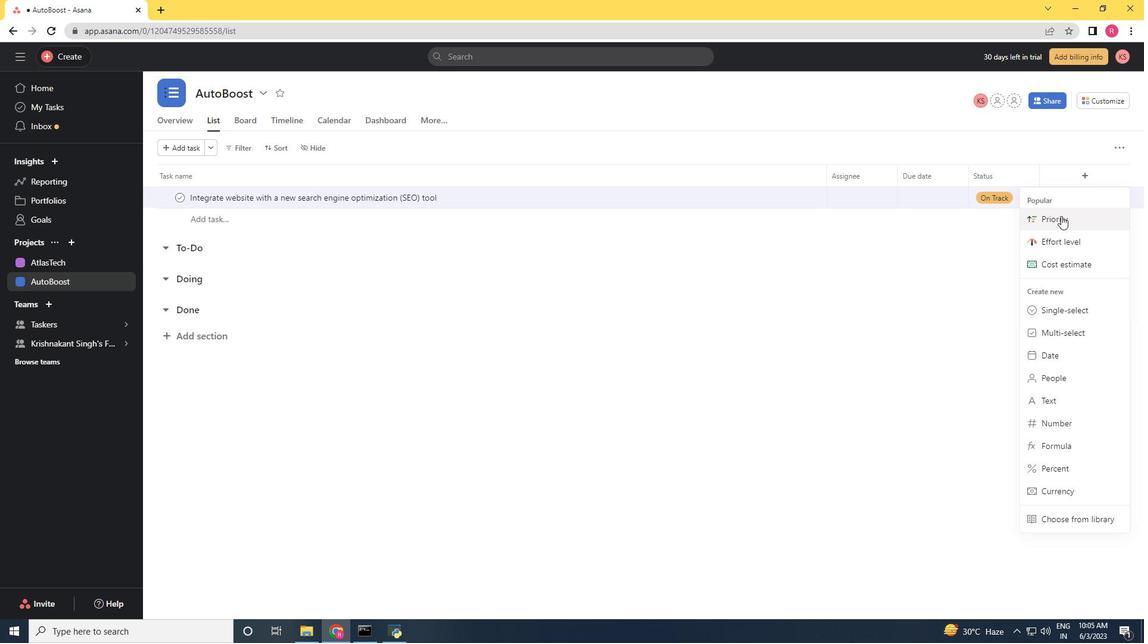 
Action: Mouse pressed left at (1059, 222)
Screenshot: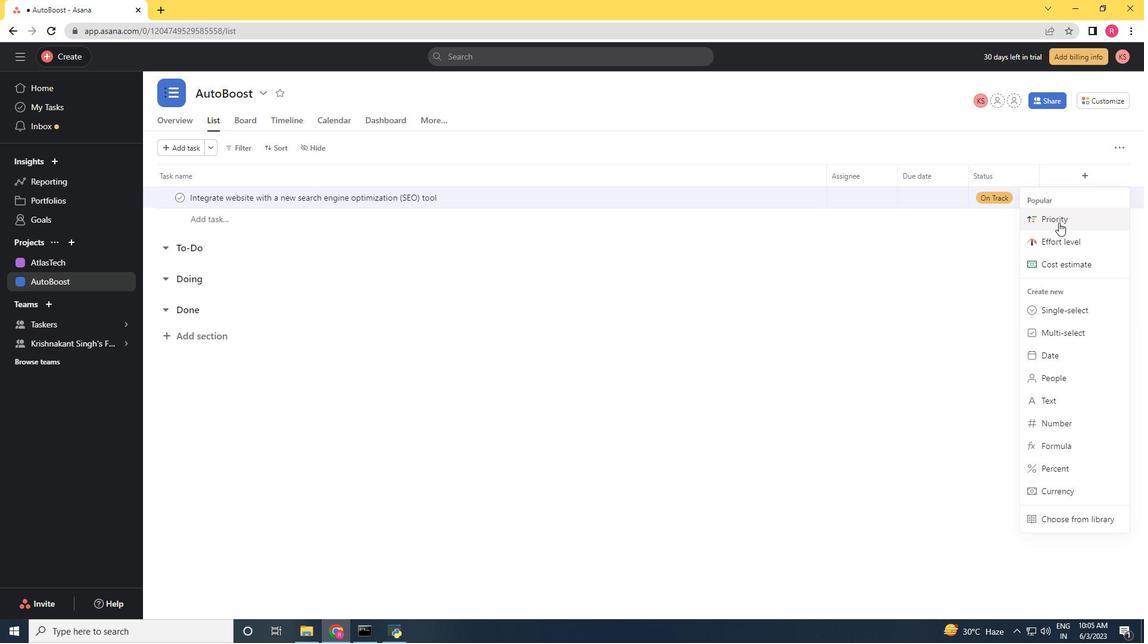 
Action: Mouse moved to (682, 408)
Screenshot: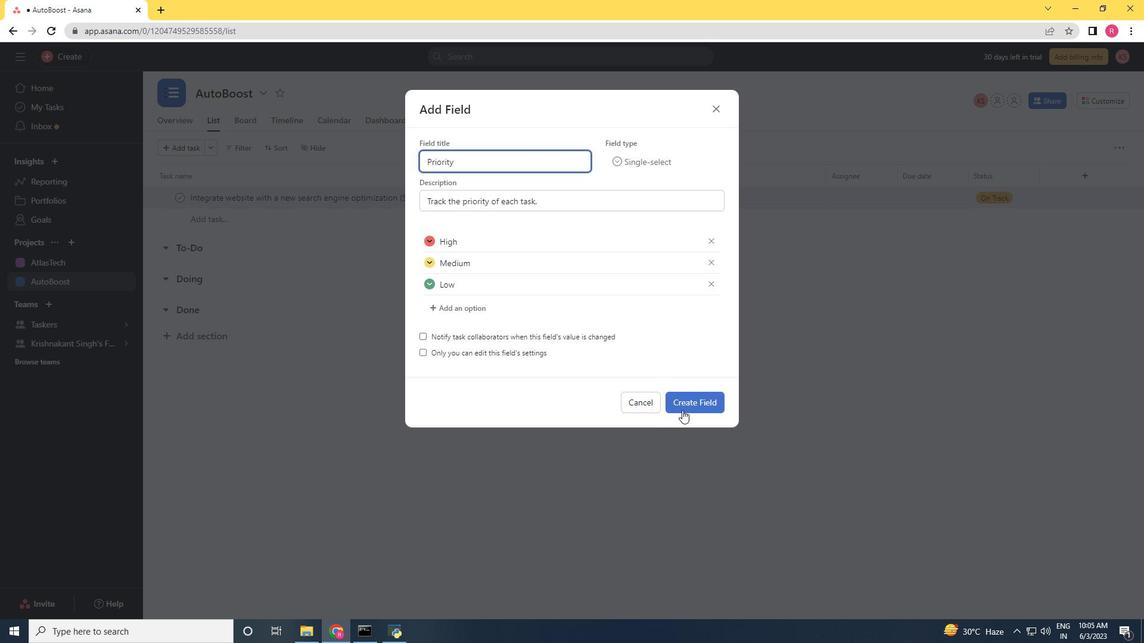 
Action: Mouse pressed left at (682, 408)
Screenshot: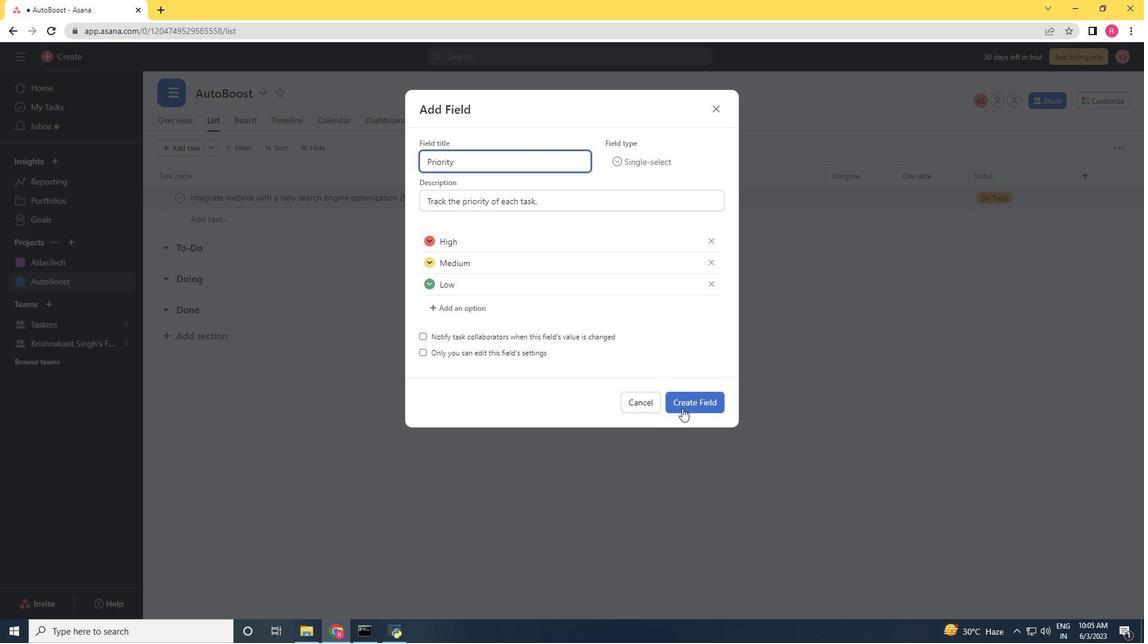 
Action: Mouse moved to (1057, 200)
Screenshot: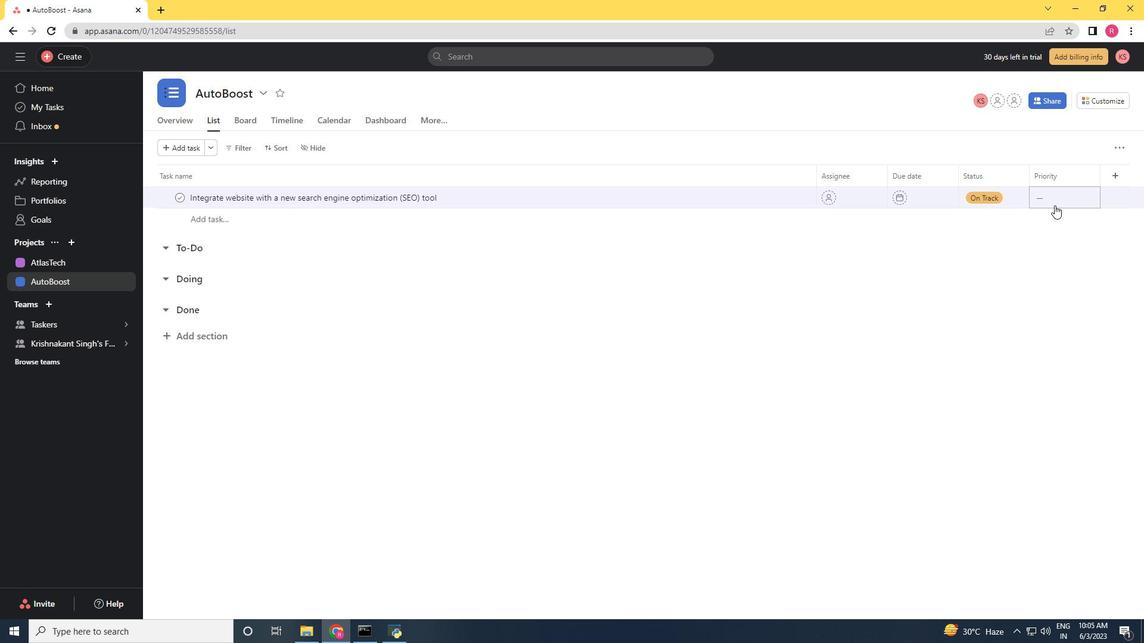 
Action: Mouse pressed left at (1057, 200)
Screenshot: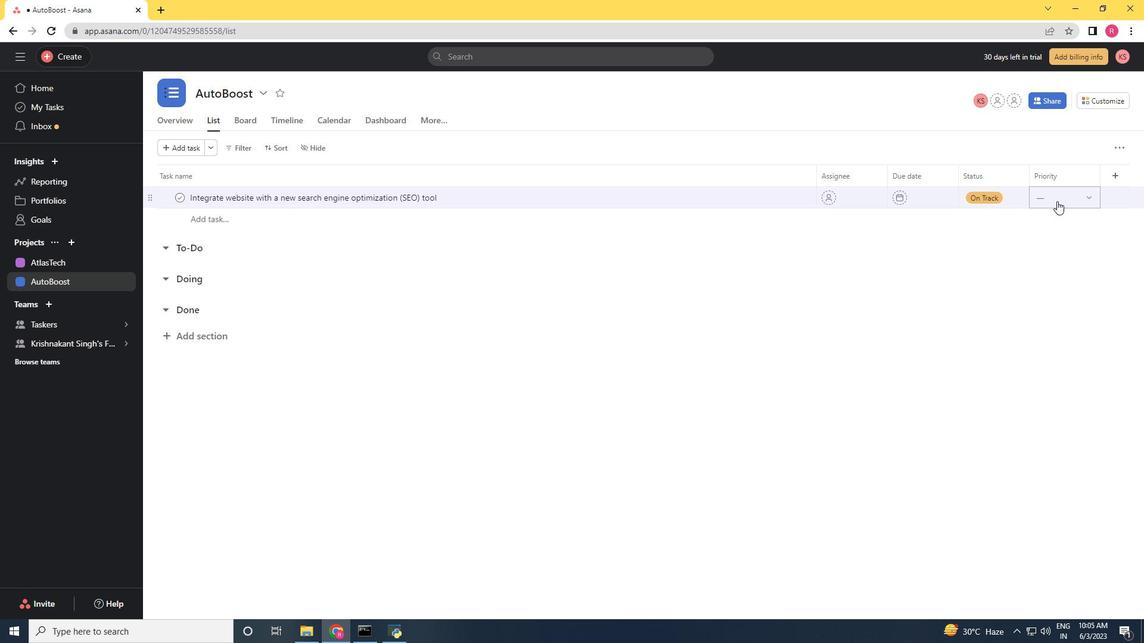 
Action: Mouse moved to (1075, 277)
Screenshot: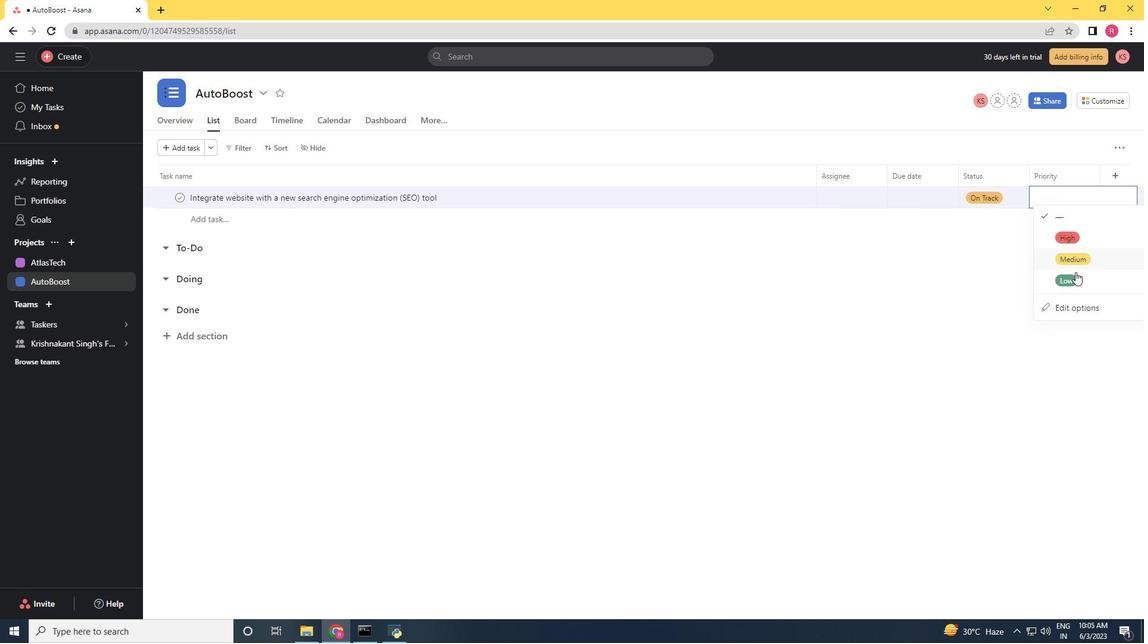
Action: Mouse pressed left at (1075, 277)
Screenshot: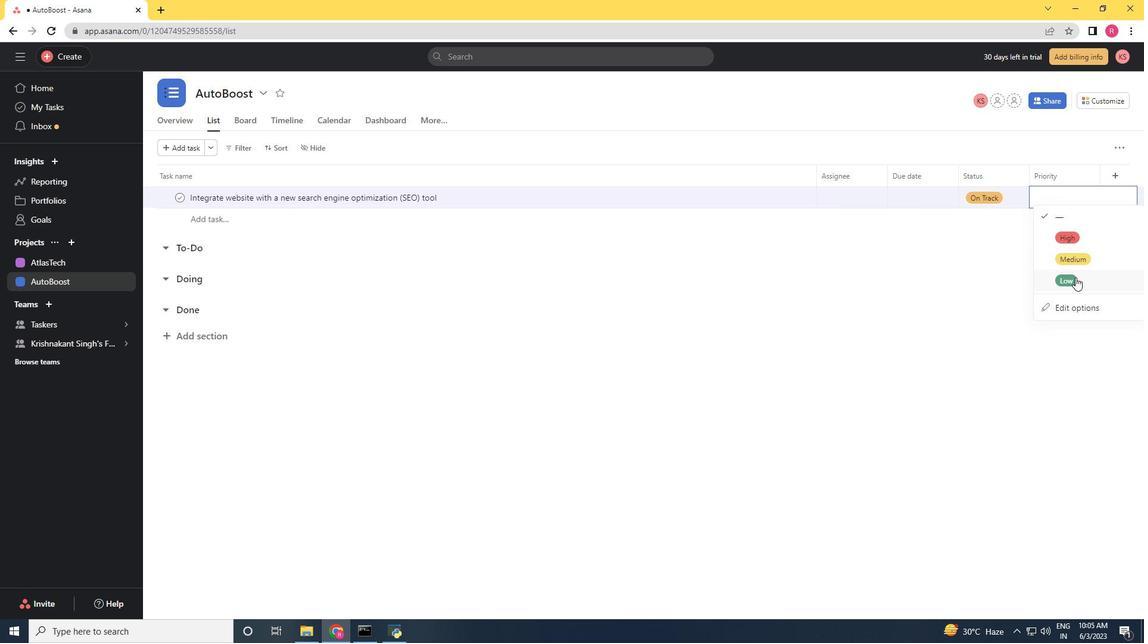 
Action: Mouse moved to (915, 301)
Screenshot: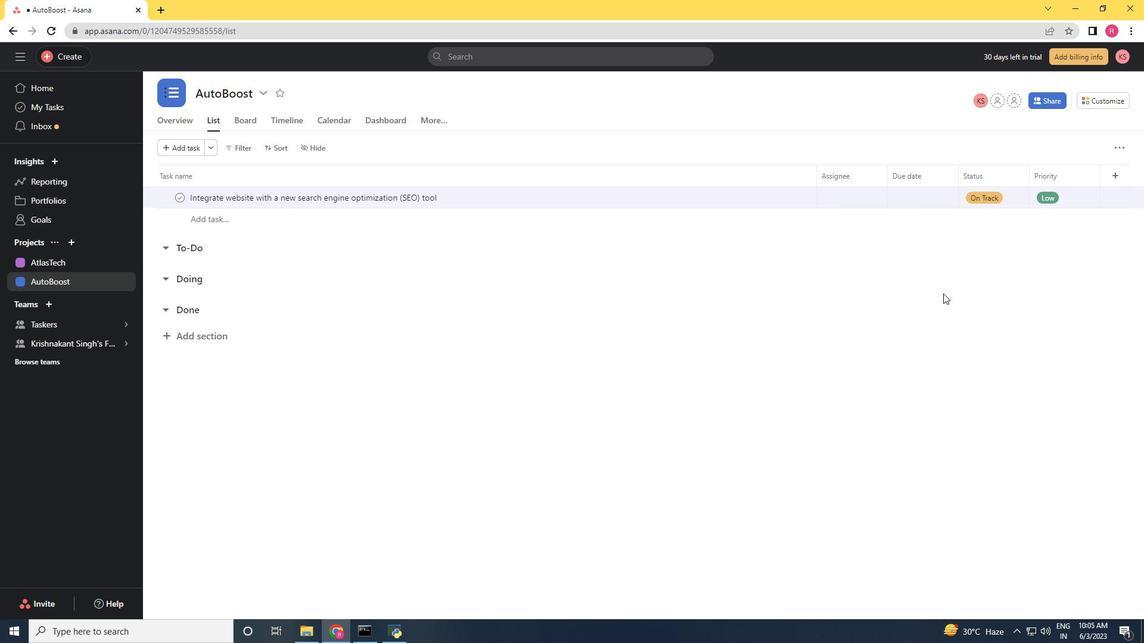 
Action: Mouse pressed left at (915, 301)
Screenshot: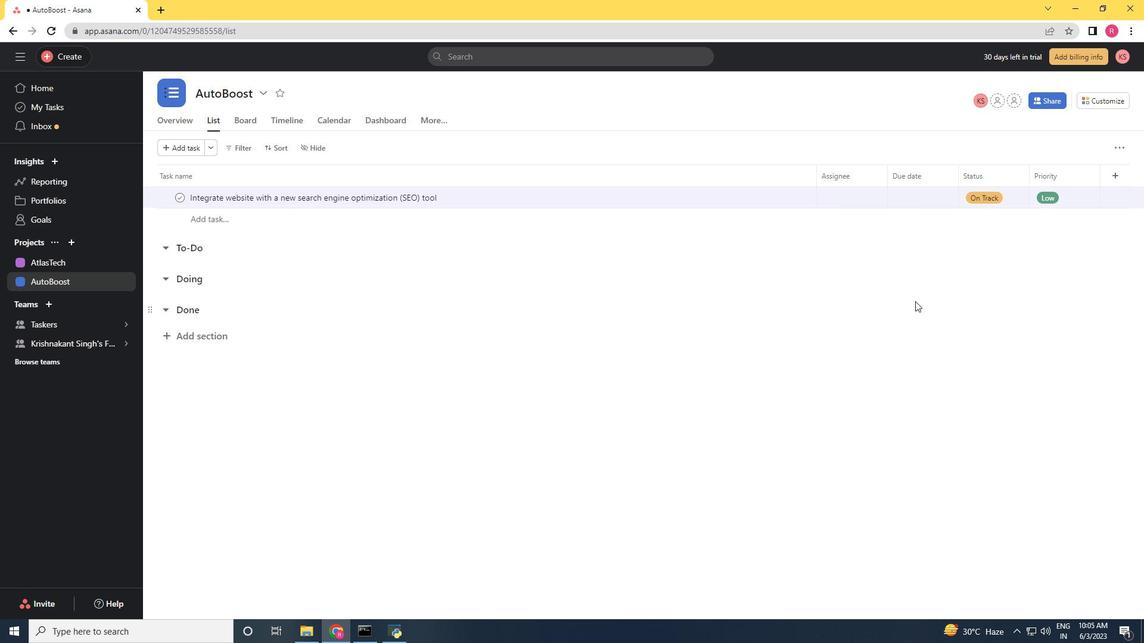 
Action: Mouse moved to (913, 300)
Screenshot: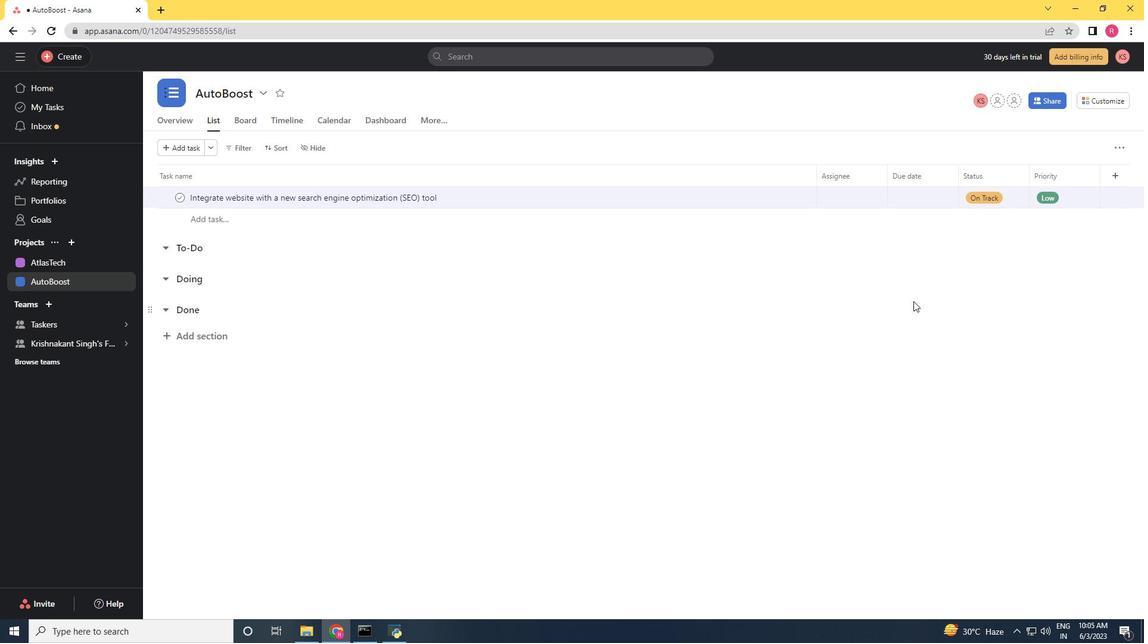 
